 Task: Add an event with the title Second Webinar: Content Creation for Social Media, date '2023/10/08', time 8:30 AM to 10:30 AMand add a description: The event will kick off with a warm introduction, allowing participants to briefly share their backgrounds, interests, and aspirations. Following that, mentors and mentees will be seated together at designated tables, fostering a relaxed atmosphere conducive to open dialogue., put the event into Blue category . Add location for the event as: 321 Gorges du Verdon, France, logged in from the account softage.7@softage.netand send the event invitation to softage.8@softage.net and softage.9@softage.net. Set a reminder for the event 12 hour before
Action: Mouse moved to (109, 141)
Screenshot: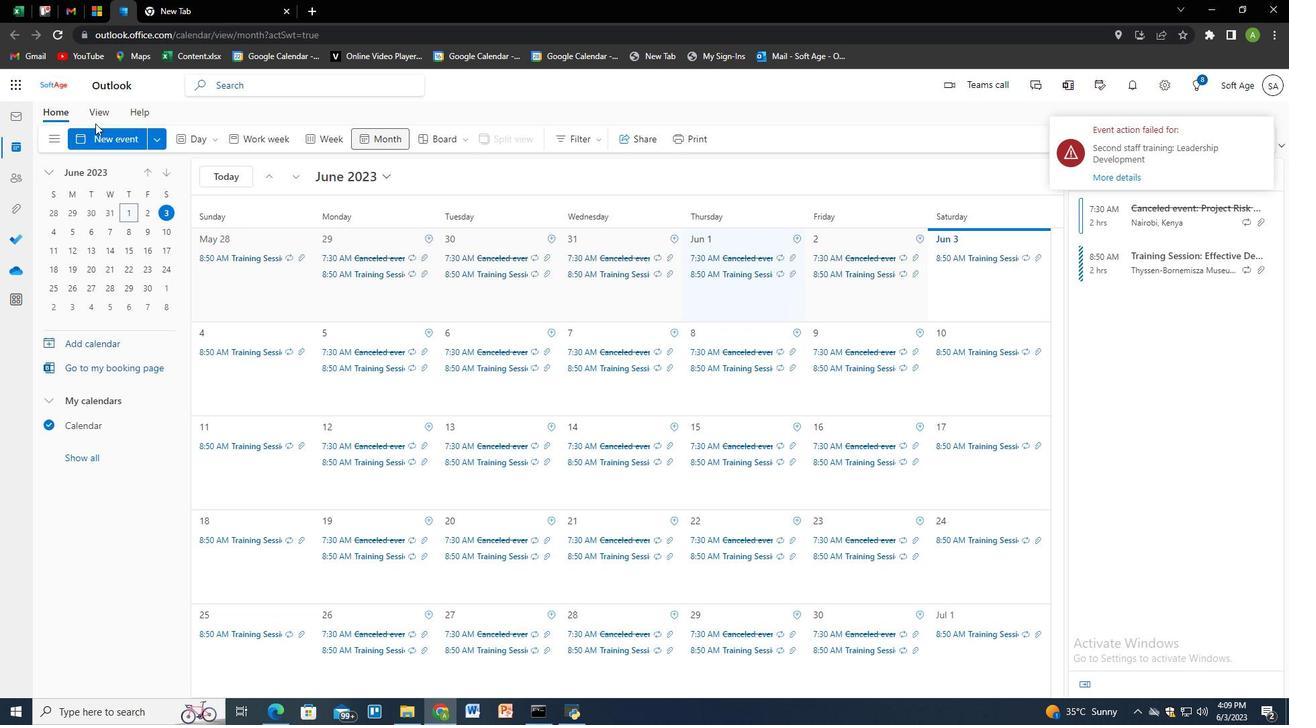 
Action: Mouse pressed left at (109, 141)
Screenshot: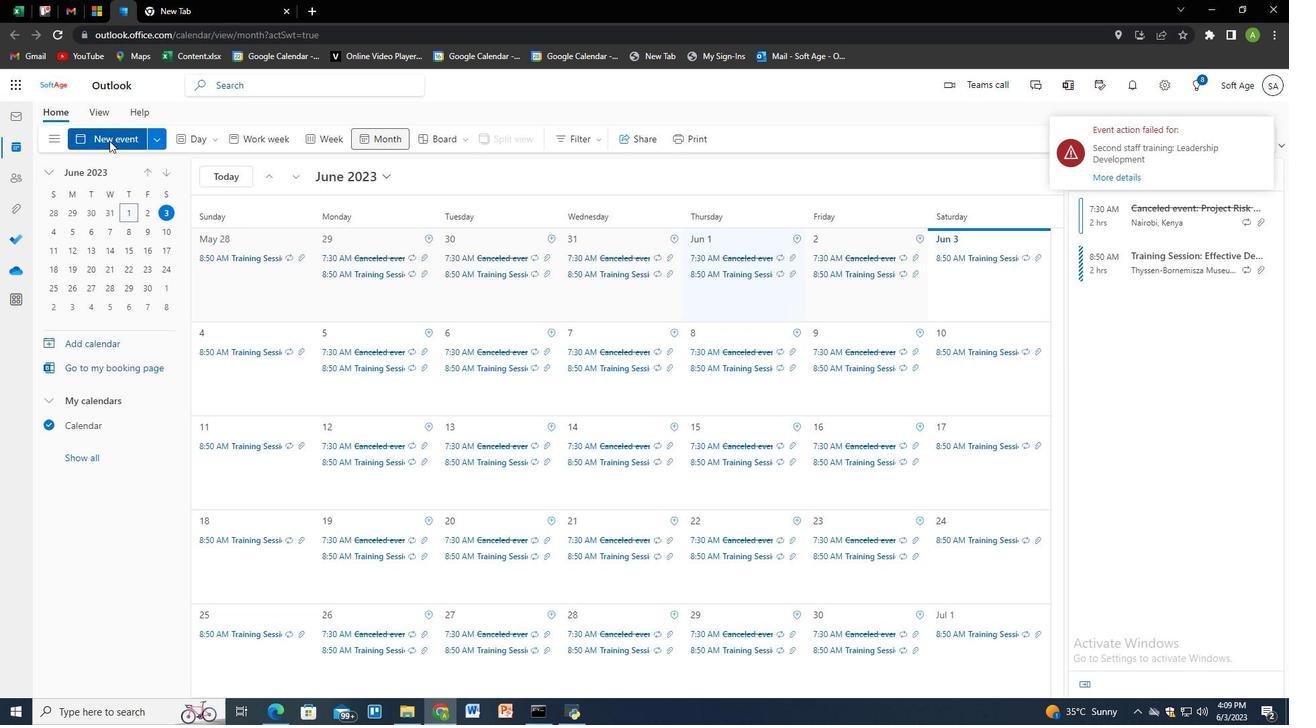 
Action: Mouse moved to (370, 228)
Screenshot: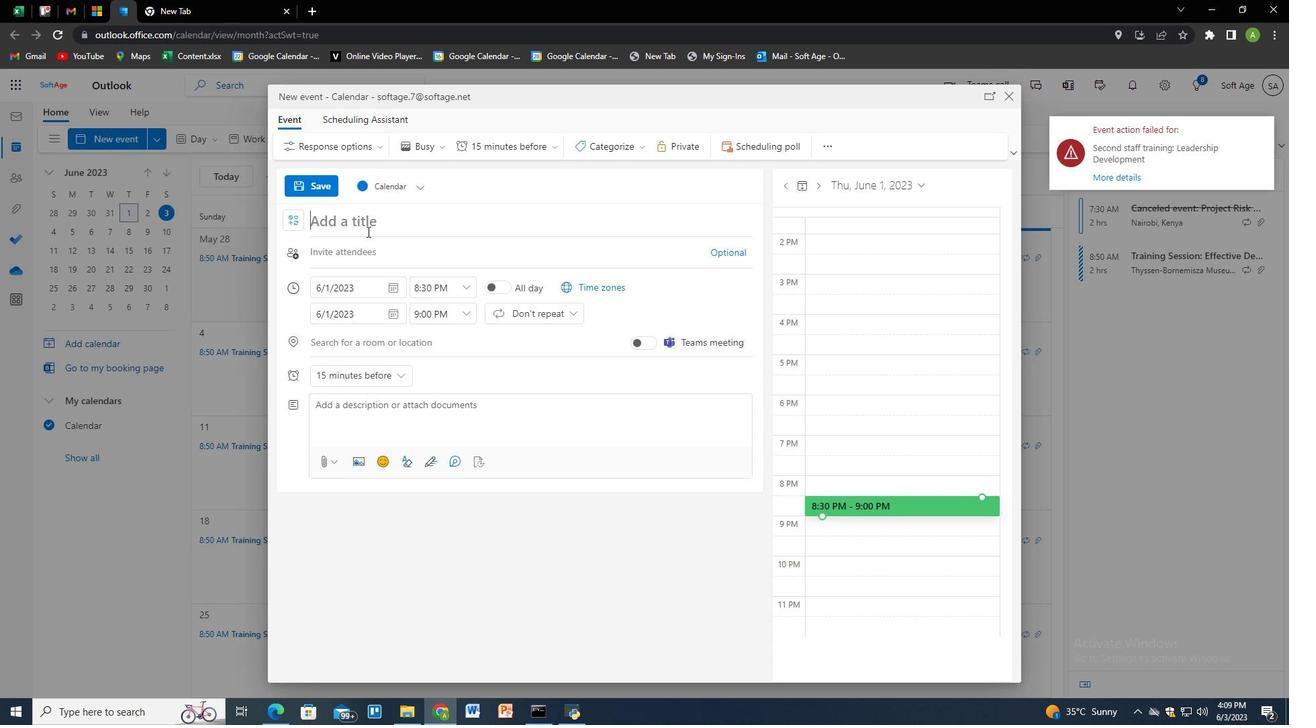 
Action: Mouse pressed left at (370, 228)
Screenshot: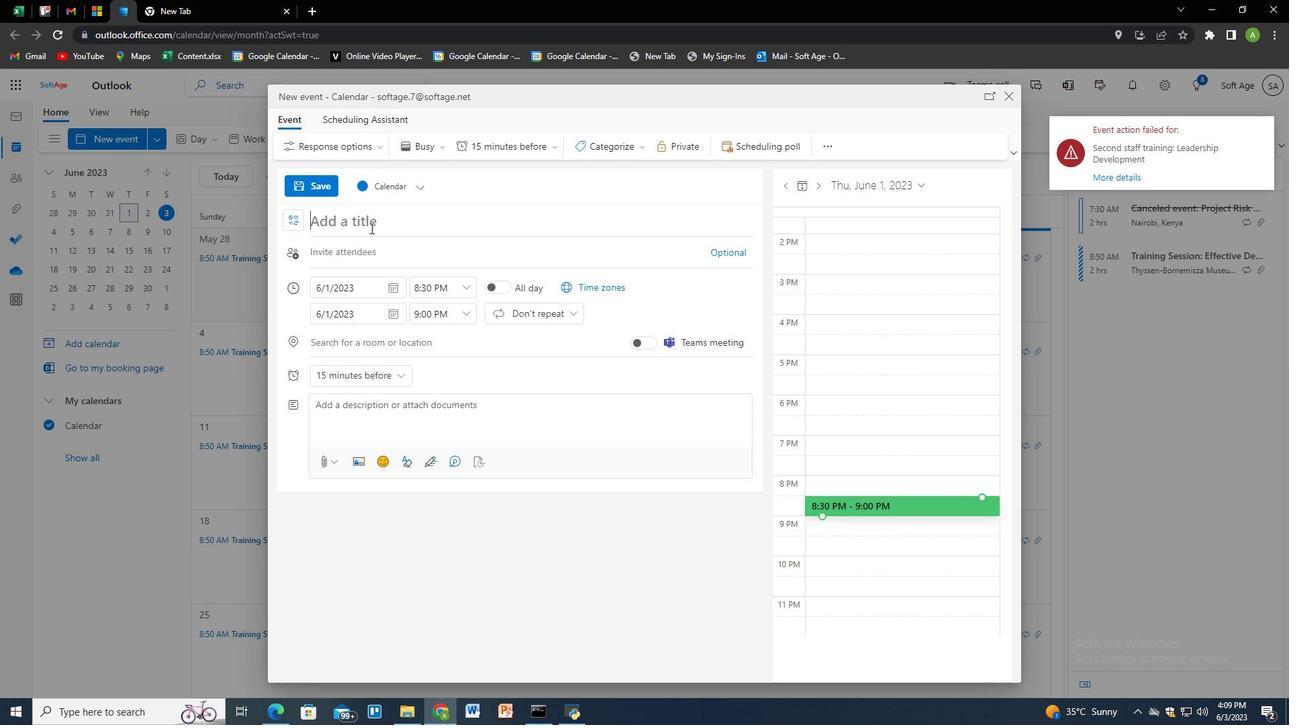 
Action: Key pressed <Key.shift>Second<Key.space><Key.shift>Webinar<Key.shift>:<Key.space><Key.shift>Contec<Key.backspace>nt<Key.space>c<Key.backspace><Key.shift>Creation<Key.space>for<Key.space><Key.shift>Soca<Key.backspace>ial<Key.space><Key.shift>Media<Key.tab><Key.tab><Key.tab>
Screenshot: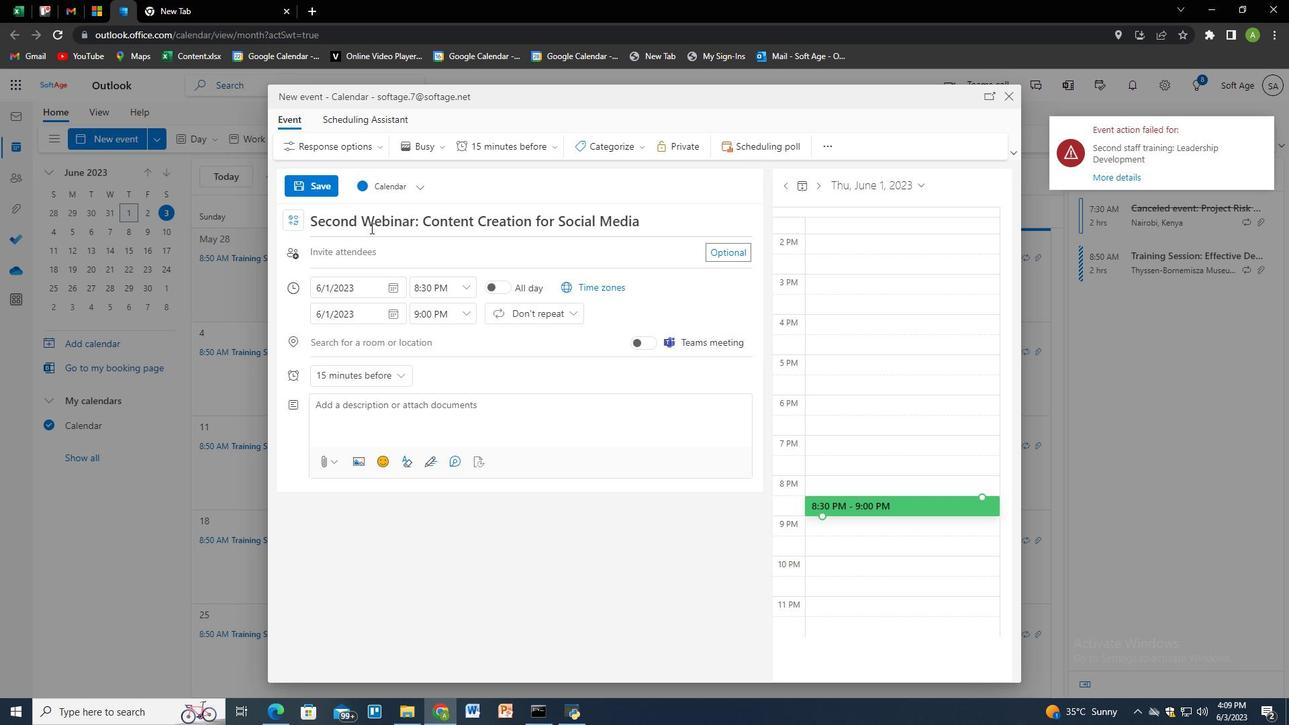 
Action: Mouse moved to (398, 283)
Screenshot: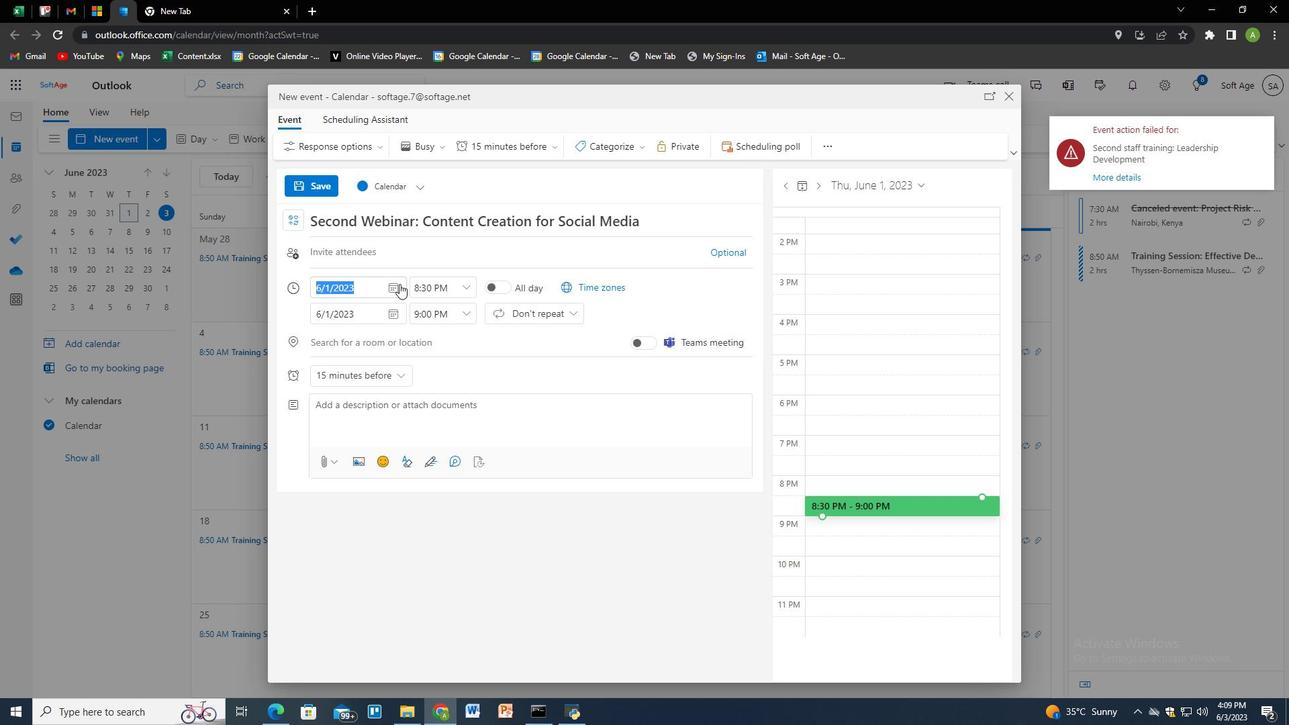 
Action: Mouse pressed left at (398, 283)
Screenshot: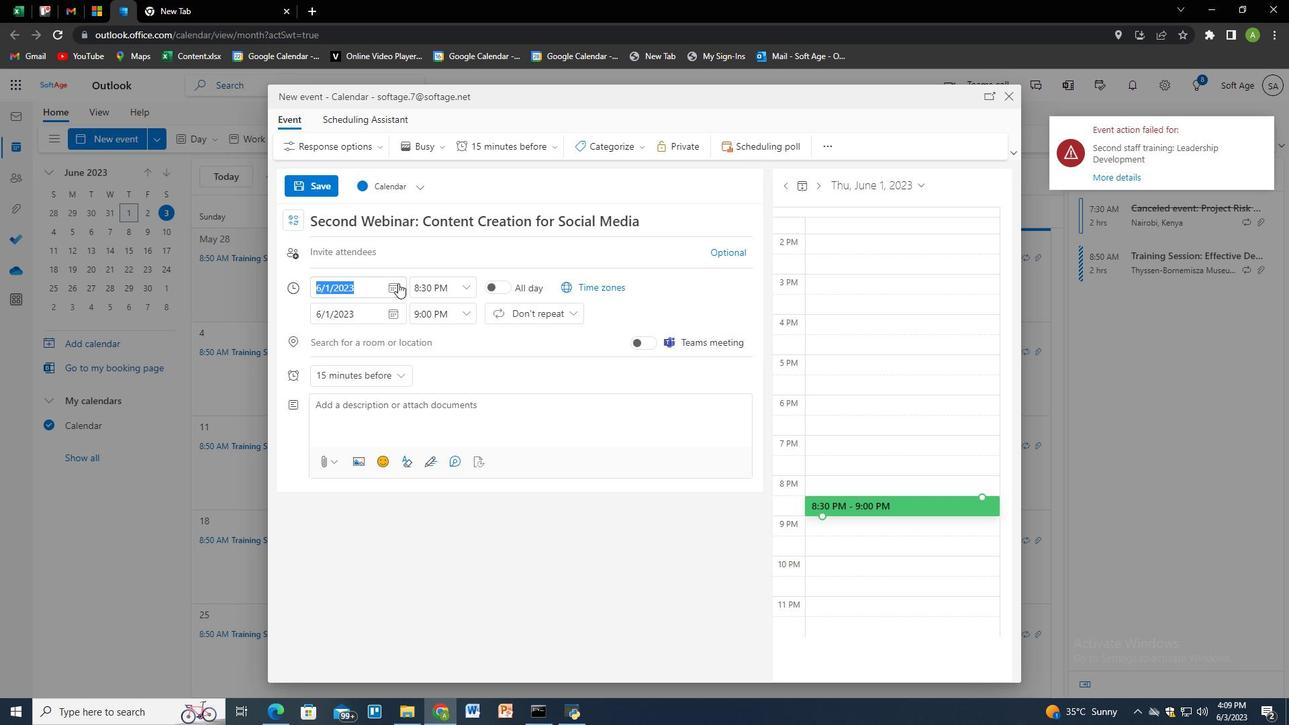 
Action: Mouse moved to (439, 320)
Screenshot: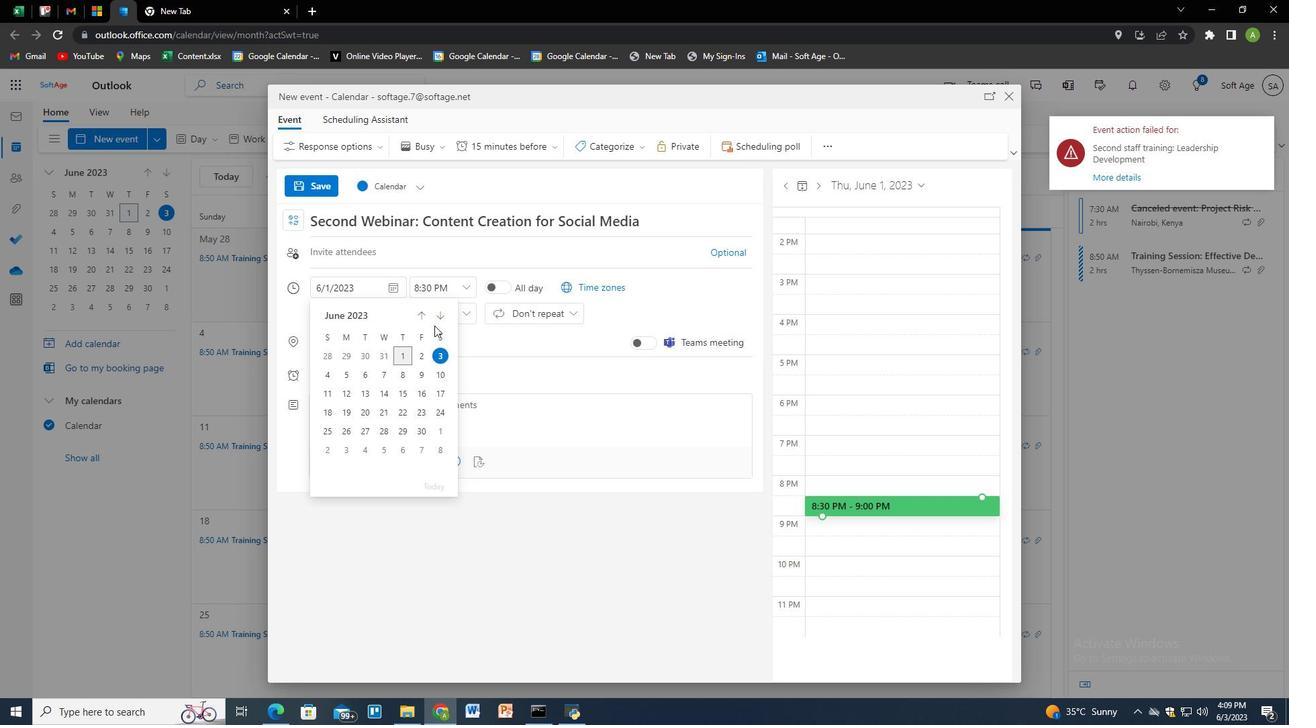 
Action: Mouse pressed left at (439, 320)
Screenshot: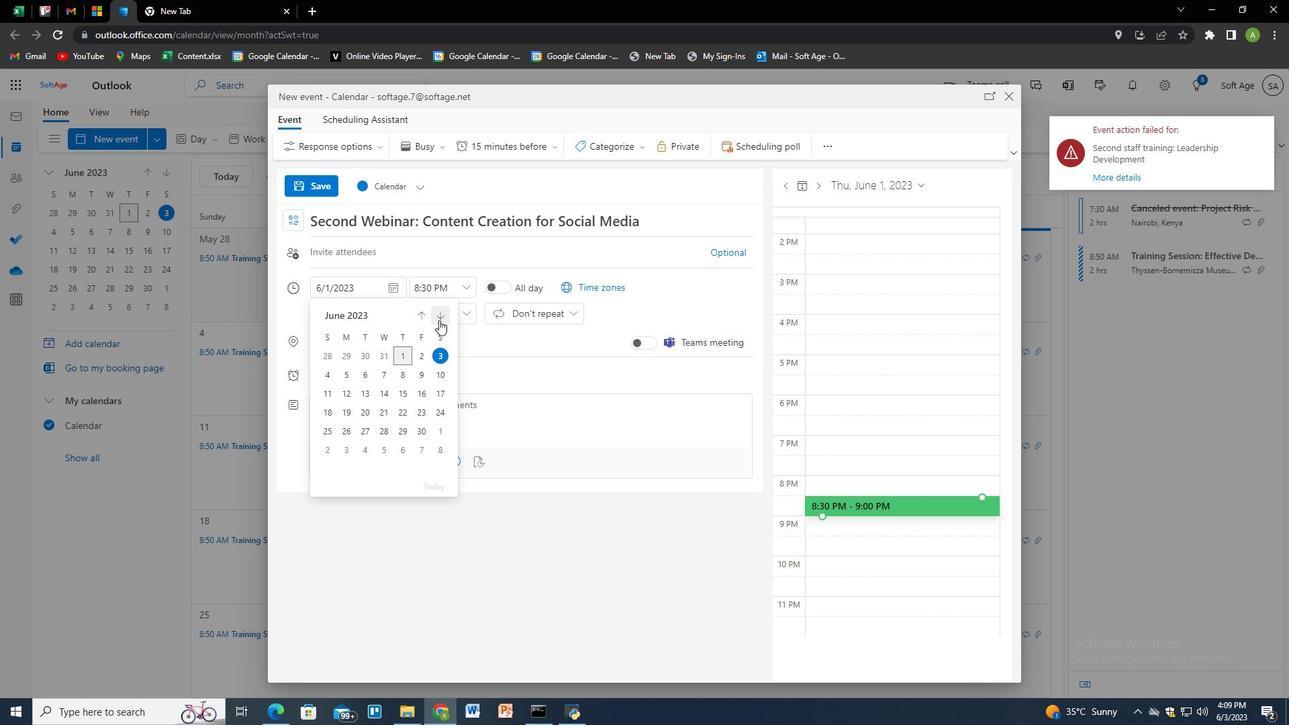 
Action: Mouse pressed left at (439, 320)
Screenshot: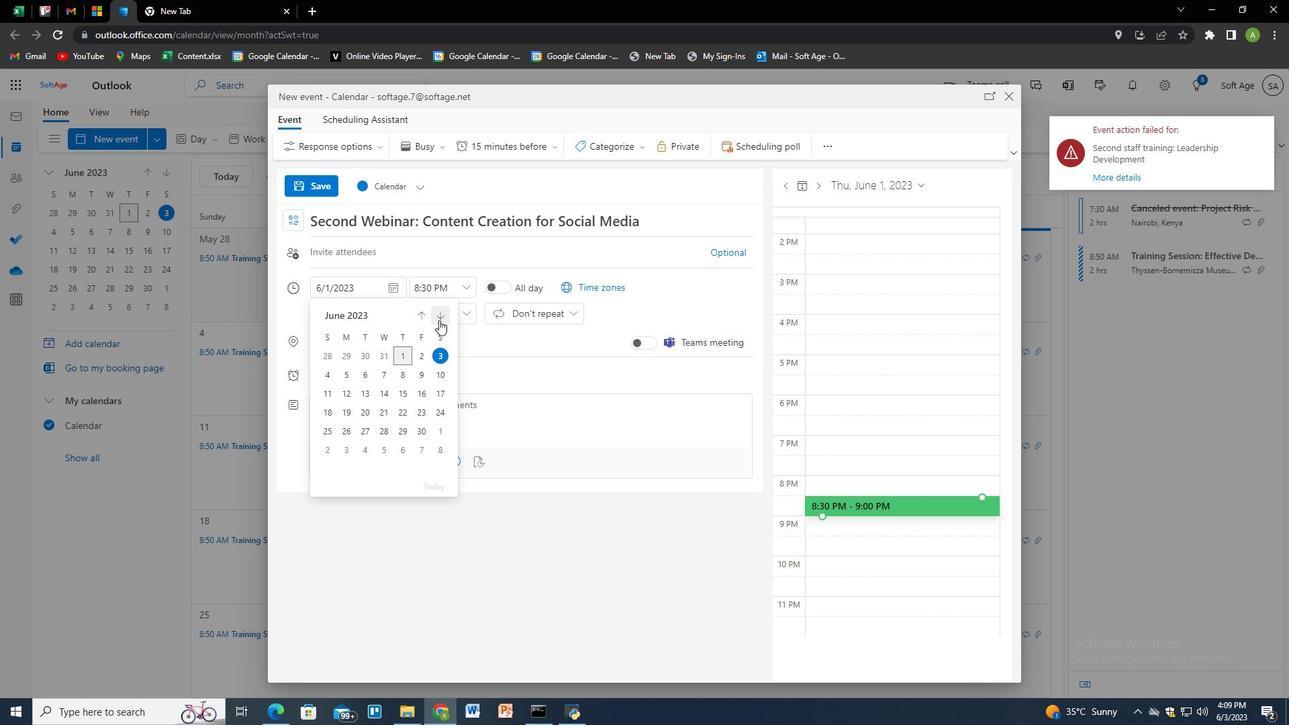
Action: Mouse pressed left at (439, 320)
Screenshot: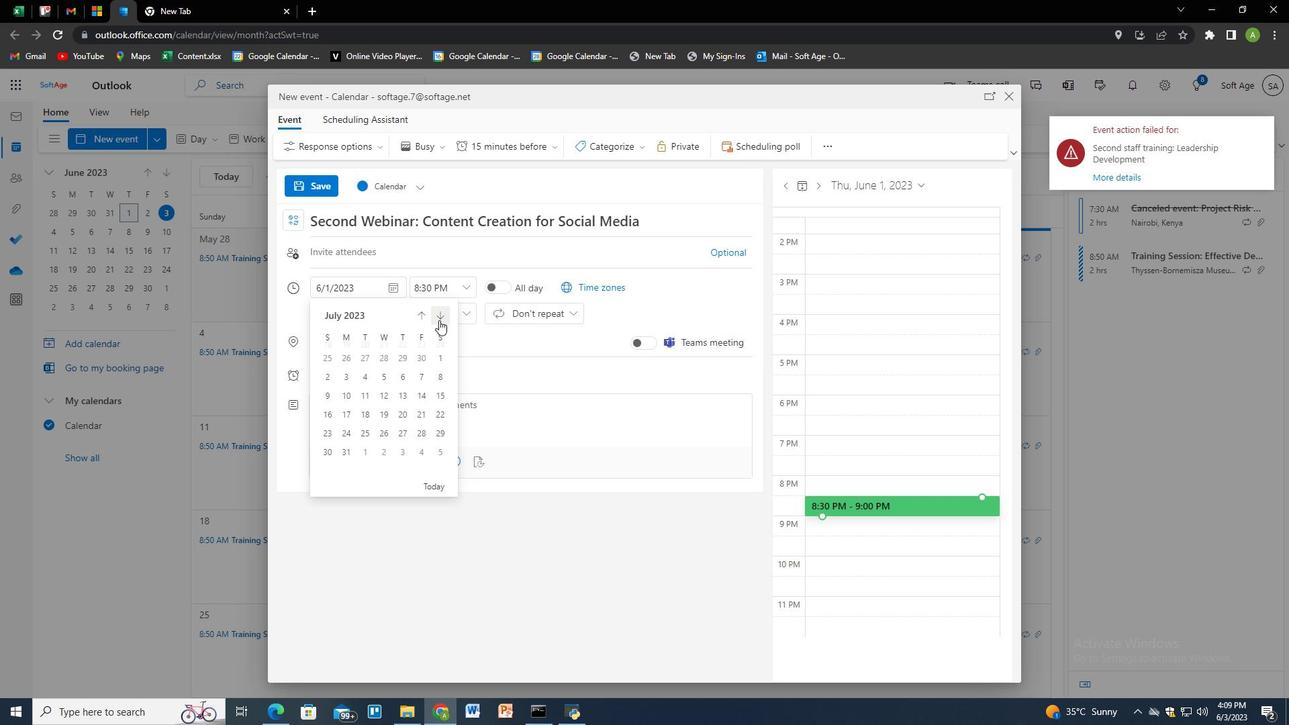 
Action: Mouse pressed left at (439, 320)
Screenshot: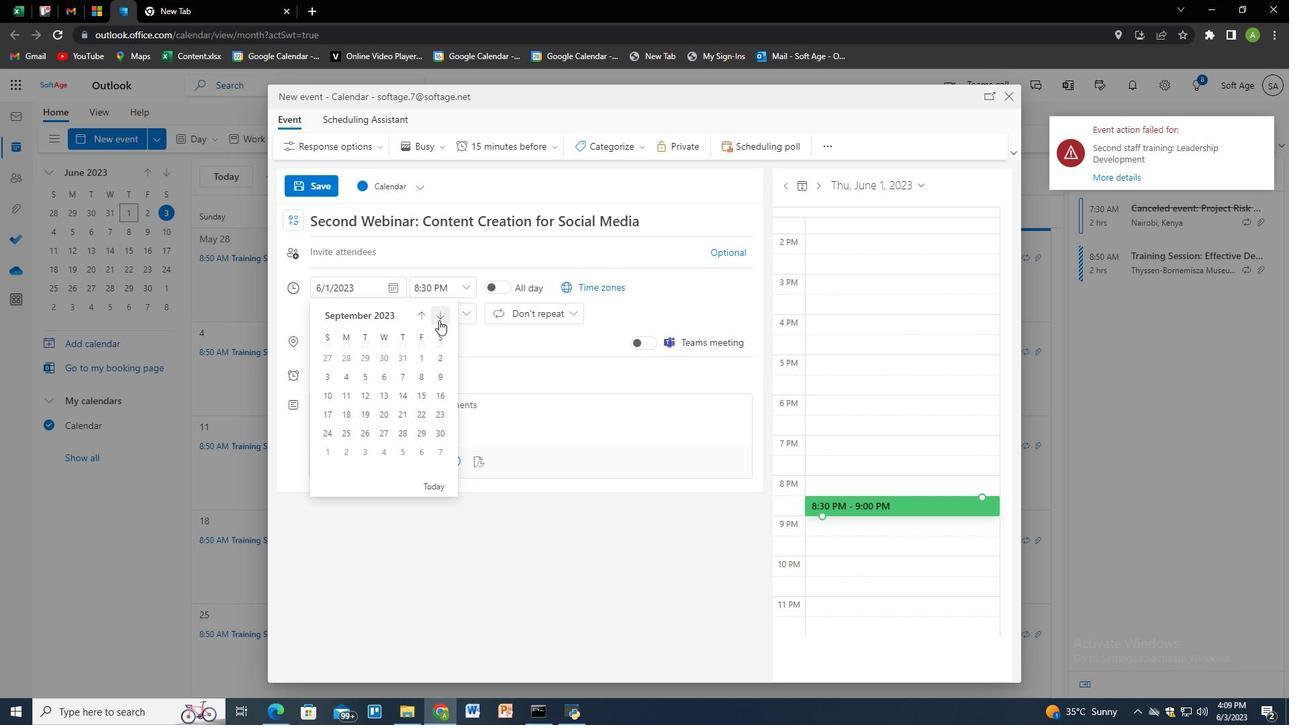 
Action: Mouse moved to (323, 373)
Screenshot: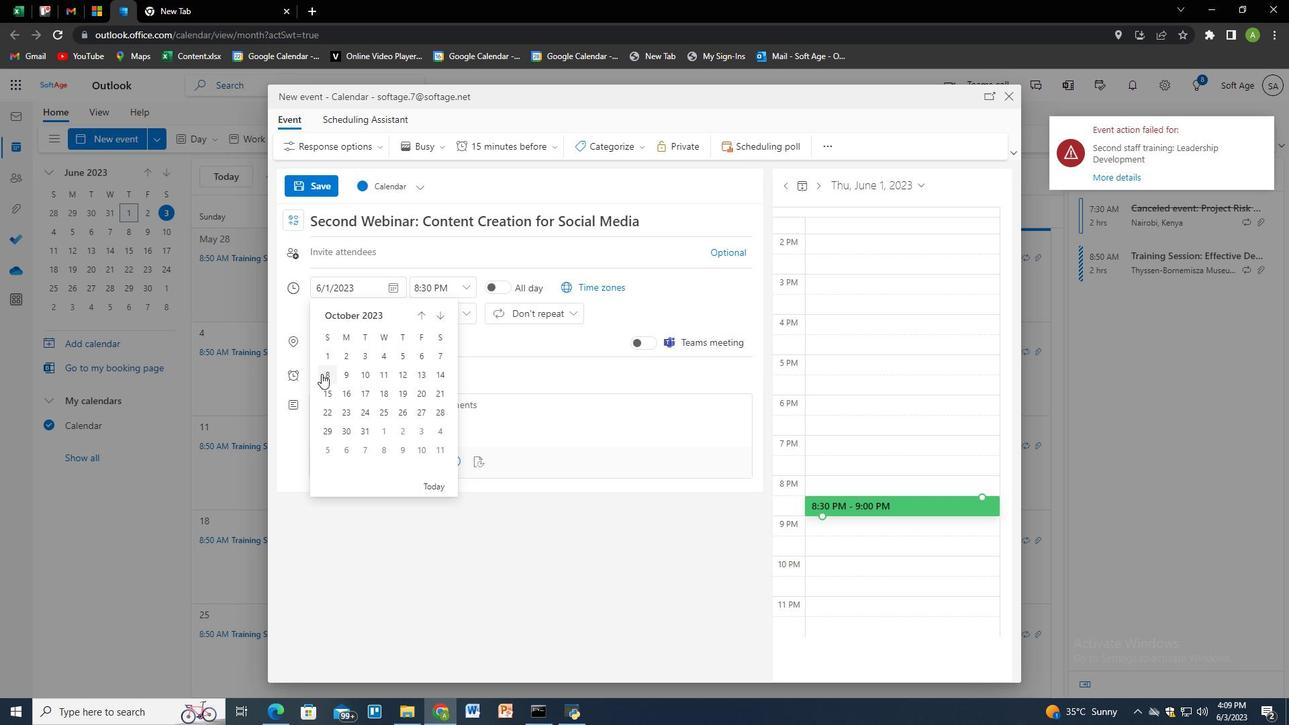 
Action: Mouse pressed left at (323, 373)
Screenshot: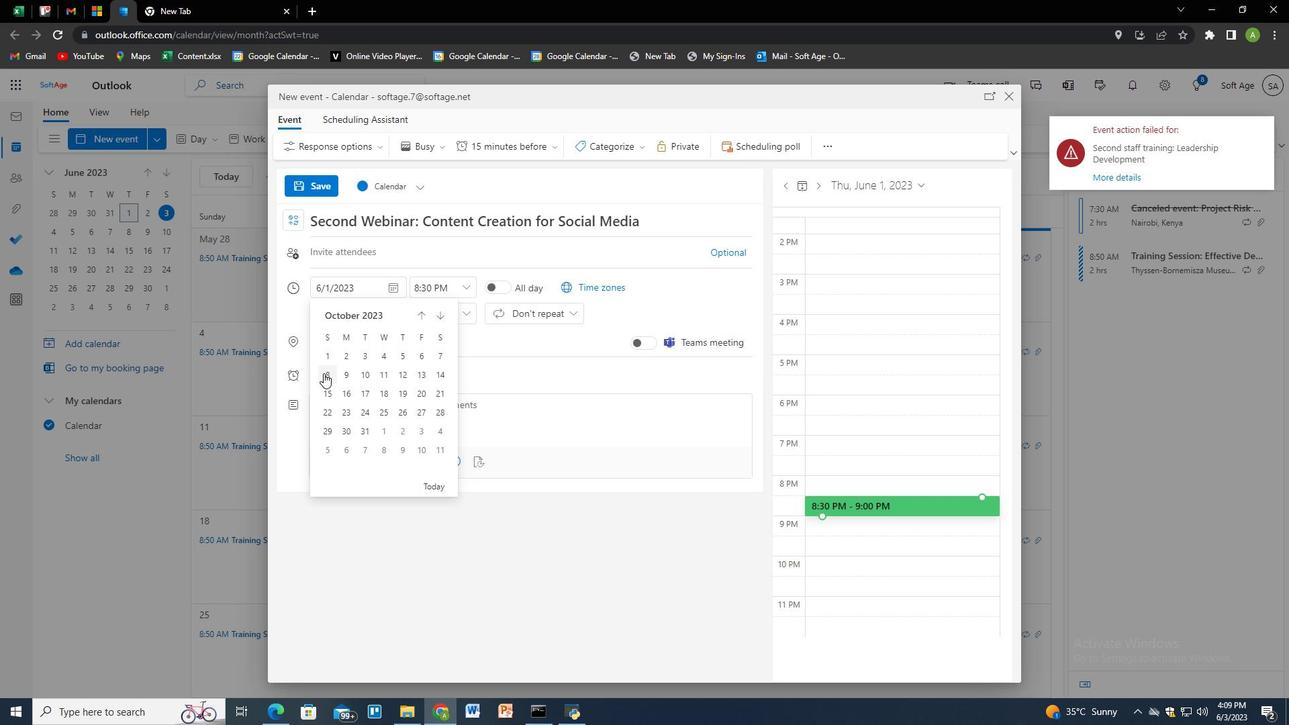 
Action: Mouse moved to (452, 286)
Screenshot: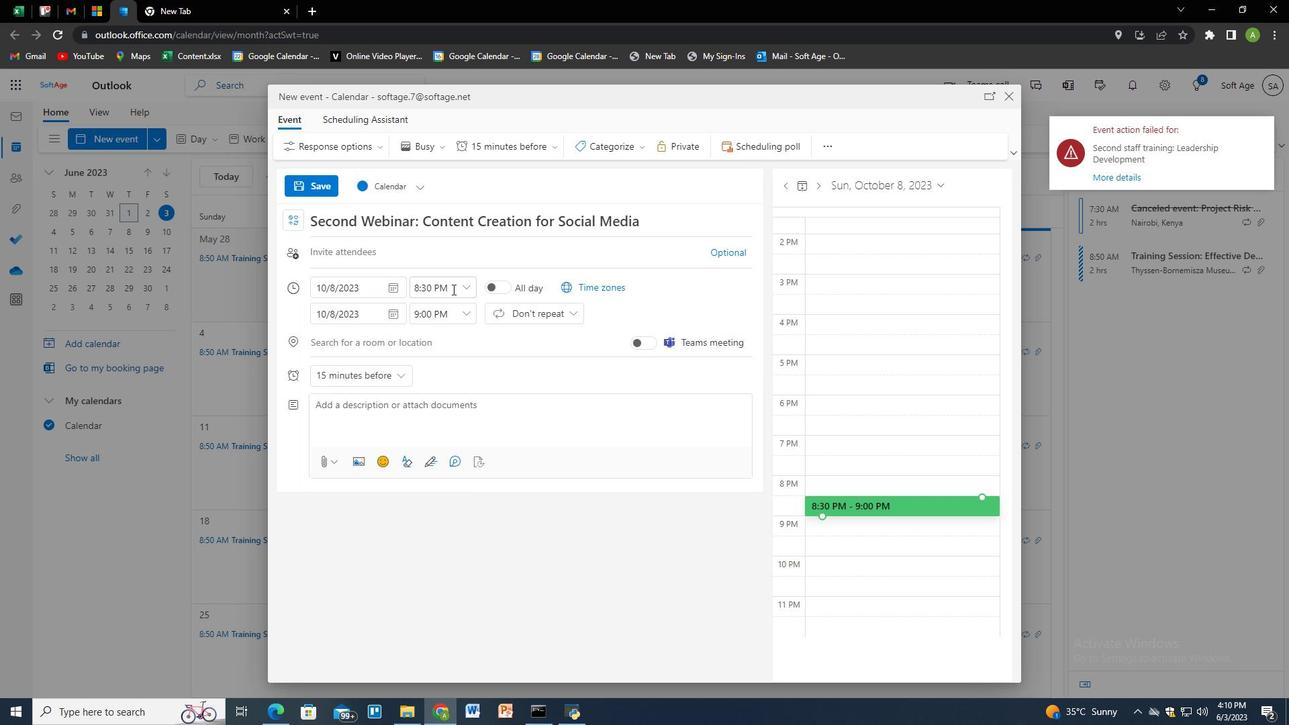 
Action: Mouse pressed left at (452, 286)
Screenshot: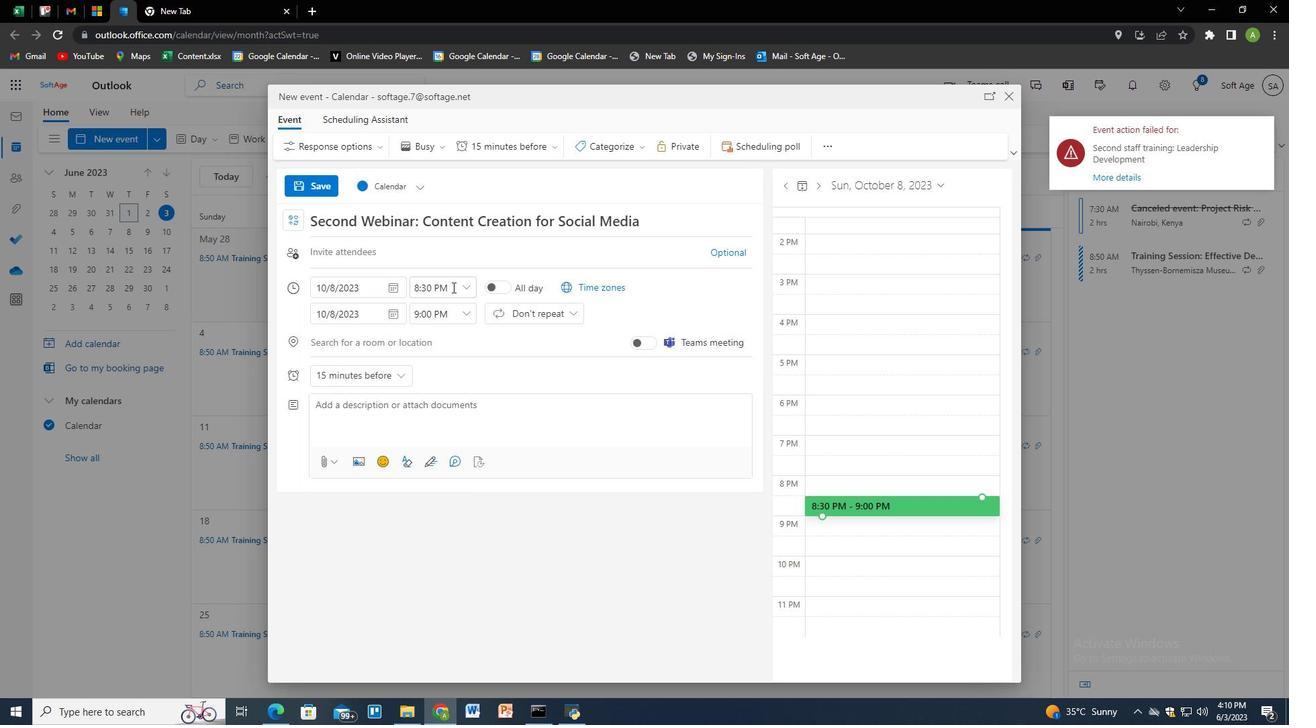 
Action: Mouse moved to (451, 286)
Screenshot: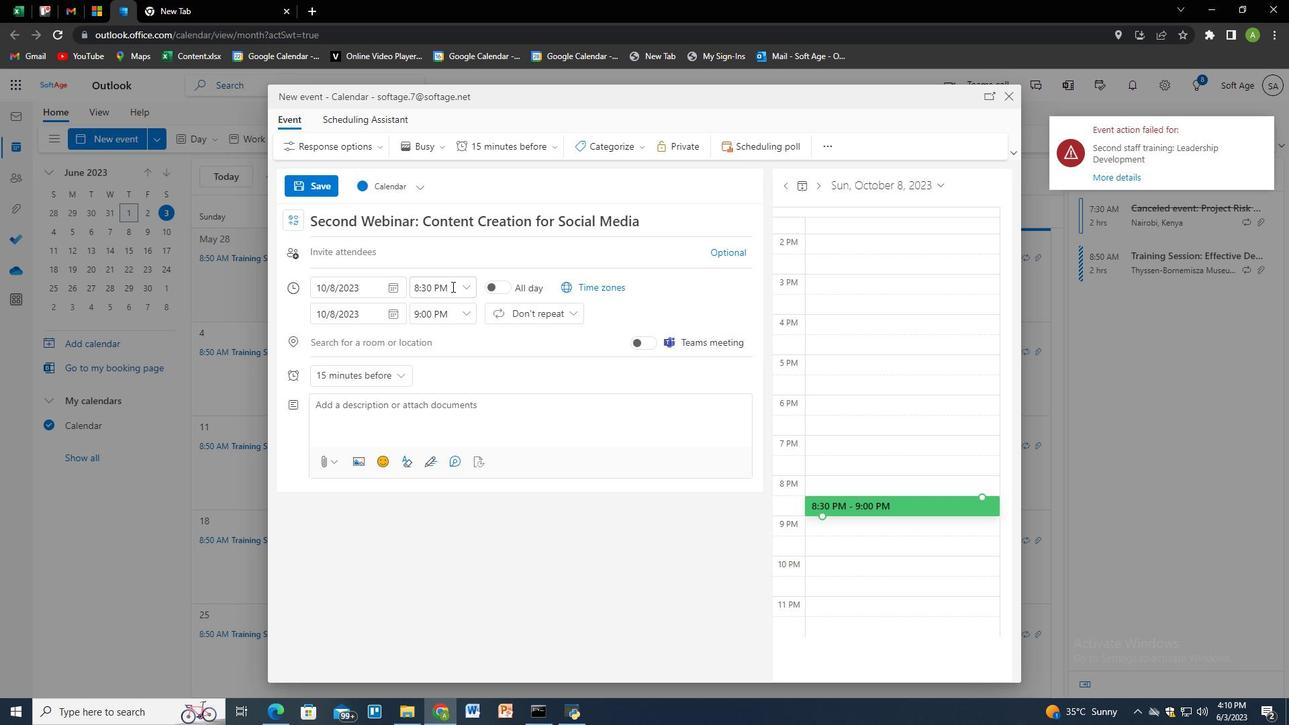 
Action: Mouse pressed left at (451, 286)
Screenshot: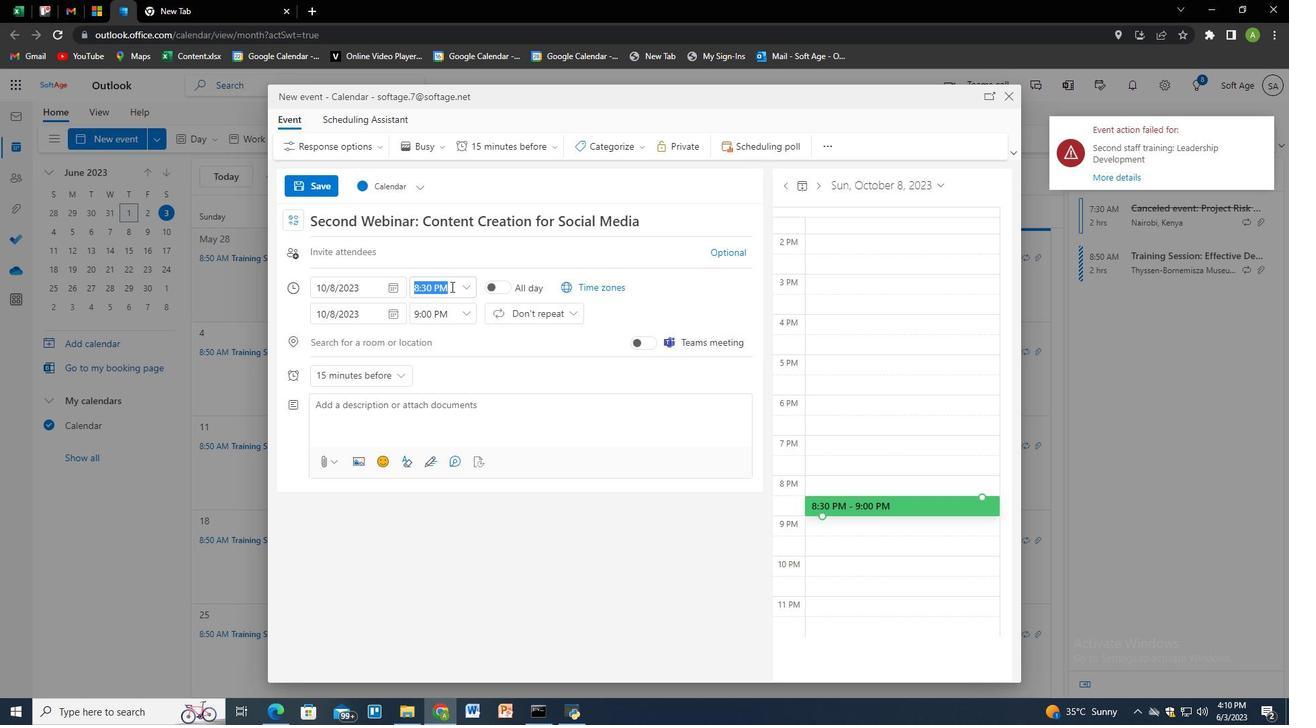 
Action: Mouse moved to (448, 287)
Screenshot: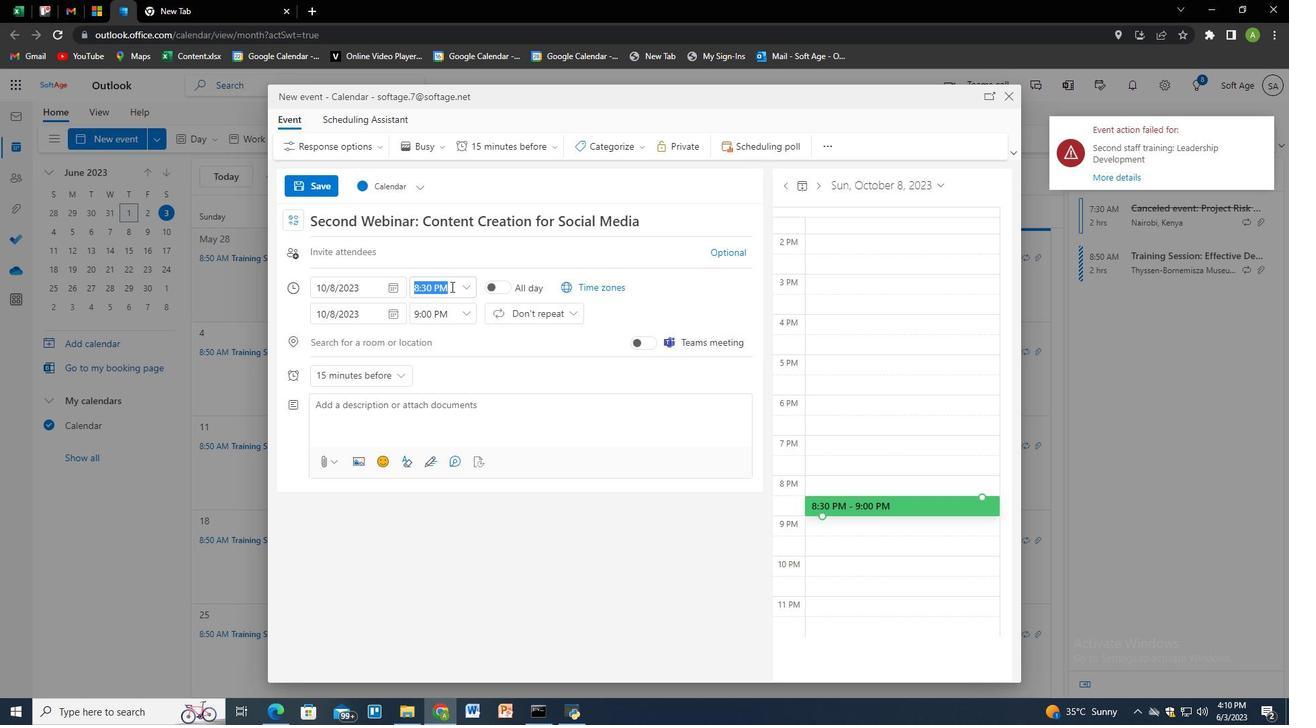
Action: Mouse pressed left at (448, 287)
Screenshot: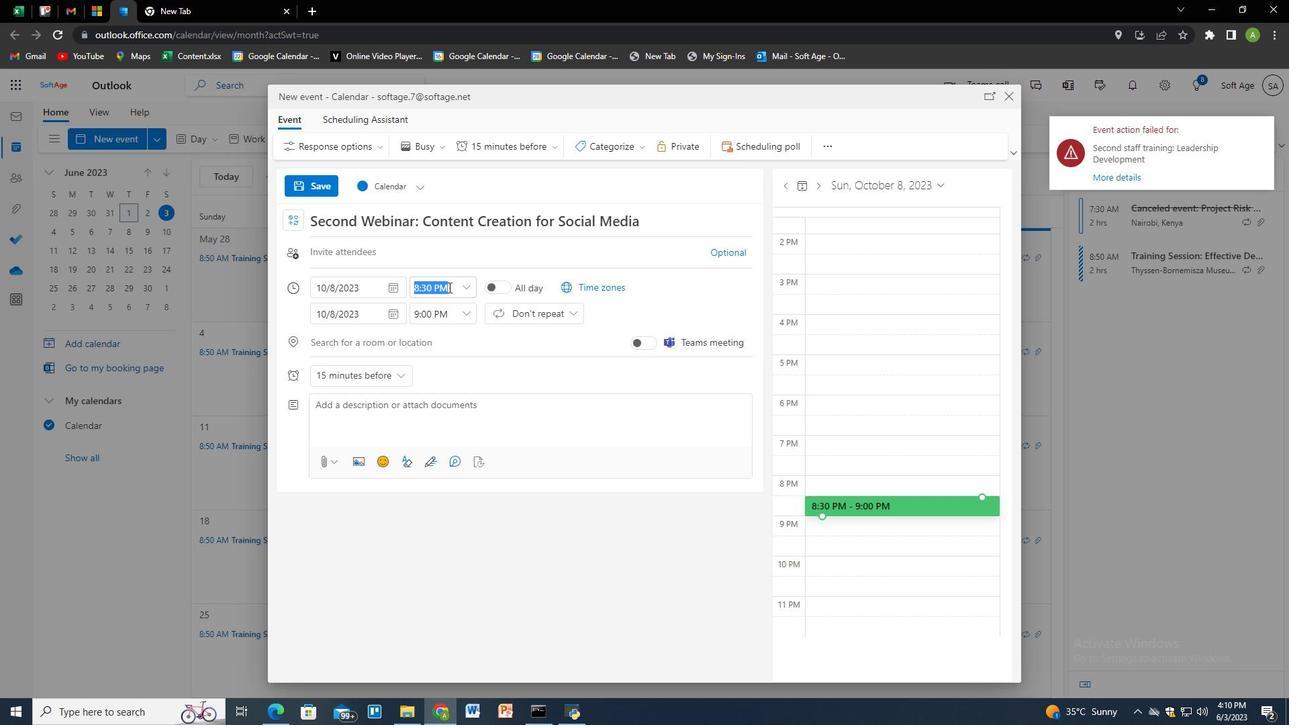 
Action: Mouse moved to (454, 291)
Screenshot: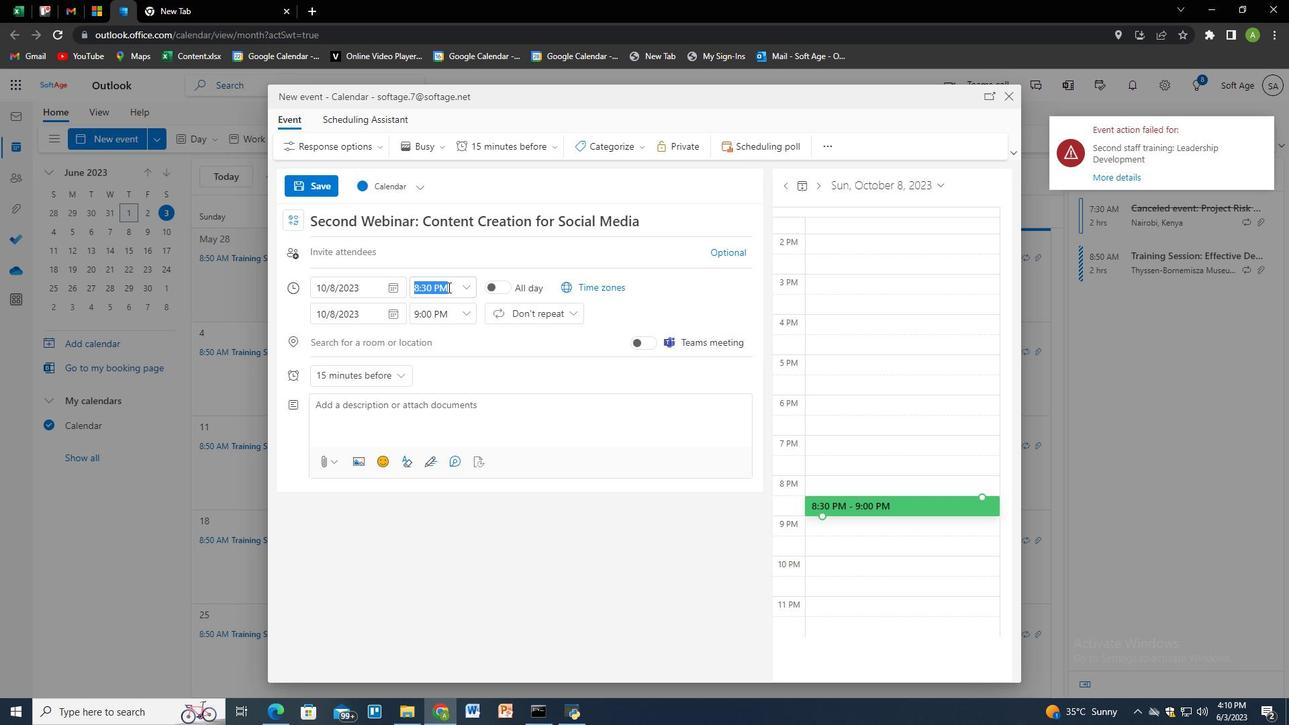 
Action: Key pressed <Key.backspace><Key.backspace><Key.shift>AM<Key.shift>M
Screenshot: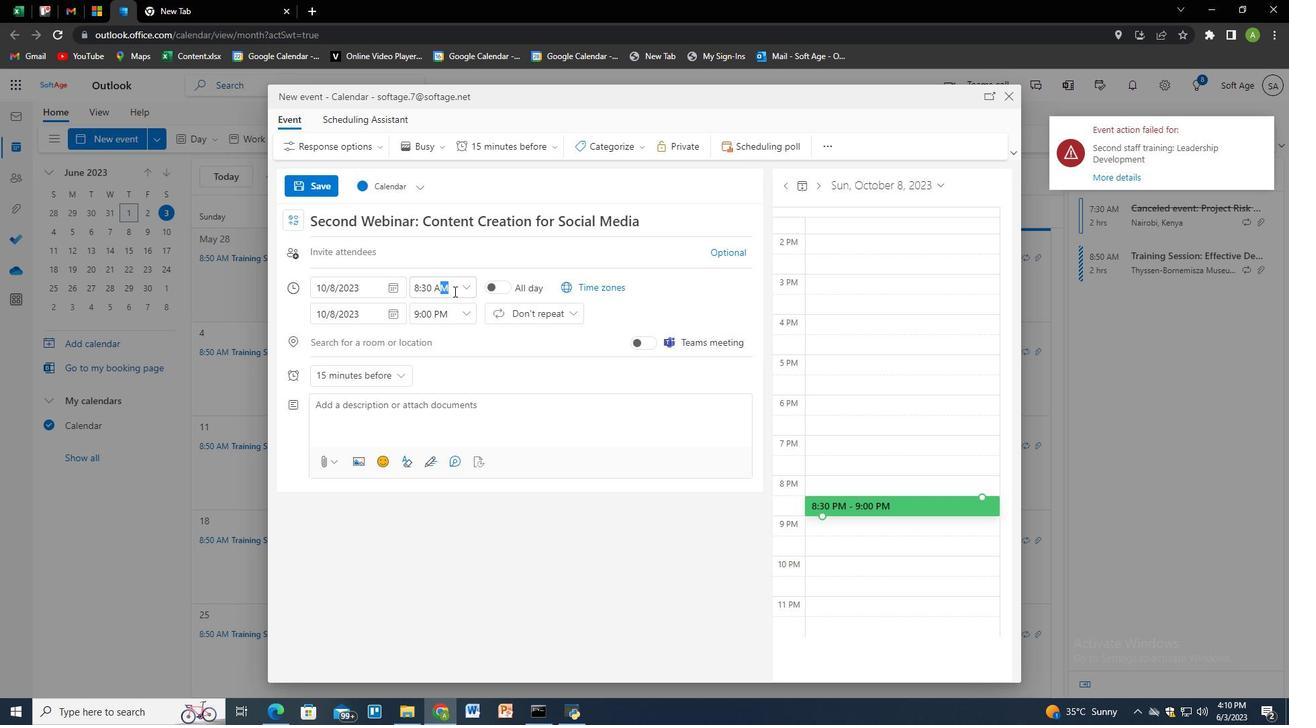
Action: Mouse moved to (520, 322)
Screenshot: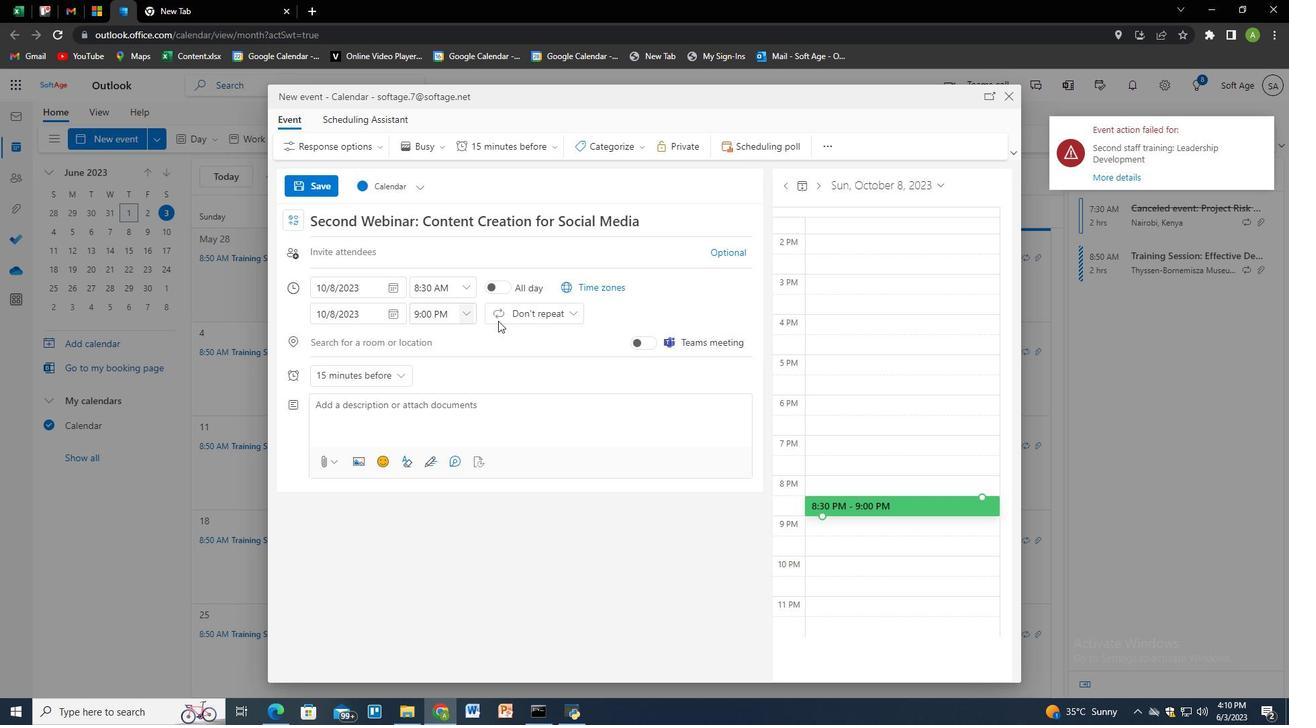 
Action: Key pressed <Key.tab><Key.tab>10<Key.shift>:30<Key.space><Key.shift><Key.shift><Key.shift><Key.shift><Key.shift><Key.shift>AMM<Key.tab><Key.tab><Key.tab><Key.tab><Key.tab><Key.tab><Key.tab><Key.shift><Key.shift><Key.shift><Key.shift><Key.shift><Key.shift><Key.shift><Key.shift><Key.shift><Key.shift><Key.shift><Key.shift><Key.shift><Key.shift><Key.shift><Key.shift><Key.shift><Key.shift><Key.shift><Key.shift><Key.shift><Key.shift><Key.shift><Key.shift><Key.shift><Key.shift><Key.shift><Key.shift><Key.shift><Key.shift><Key.shift><Key.shift><Key.shift><Key.shift><Key.shift><Key.shift><Key.shift><Key.shift><Key.shift><Key.shift><Key.shift><Key.shift><Key.shift><Key.shift><Key.shift><Key.shift><Key.shift><Key.shift><Key.shift><Key.shift><Key.shift><Key.shift><Key.shift><Key.shift><Key.shift><Key.shift><Key.shift><Key.shift><Key.shift><Key.shift><Key.shift><Key.shift><Key.shift><Key.shift><Key.shift><Key.shift><Key.shift><Key.shift><Key.shift><Key.shift><Key.shift><Key.shift><Key.shift>The<Key.space>event<Key.space>will<Key.space>participants<Key.space>to<Key.space>briefly<Key.space>shr<Key.backspace>are<Key.space>their<Key.space>background,<Key.space>interests<Key.space><Key.backspace>m<Key.space><Key.backspace><Key.backspace>,<Key.space>and<Key.space>aspirations.<Key.space><Key.shift>Following<Key.space>that<Key.space><Key.backspace>,<Key.space>mentors<Key.space>and<Key.space>mentees<Key.space>willb<Key.backspace><Key.space>be<Key.space>seated<Key.space>together<Key.space>at<Key.space>designated<Key.space>tables,<Key.space>fostering<Key.space>a<Key.space>relaxed<Key.space>atmosphere<Key.space>conducive<Key.space>to<Key.space>i<Key.backspace>open<Key.space>dialogue.
Screenshot: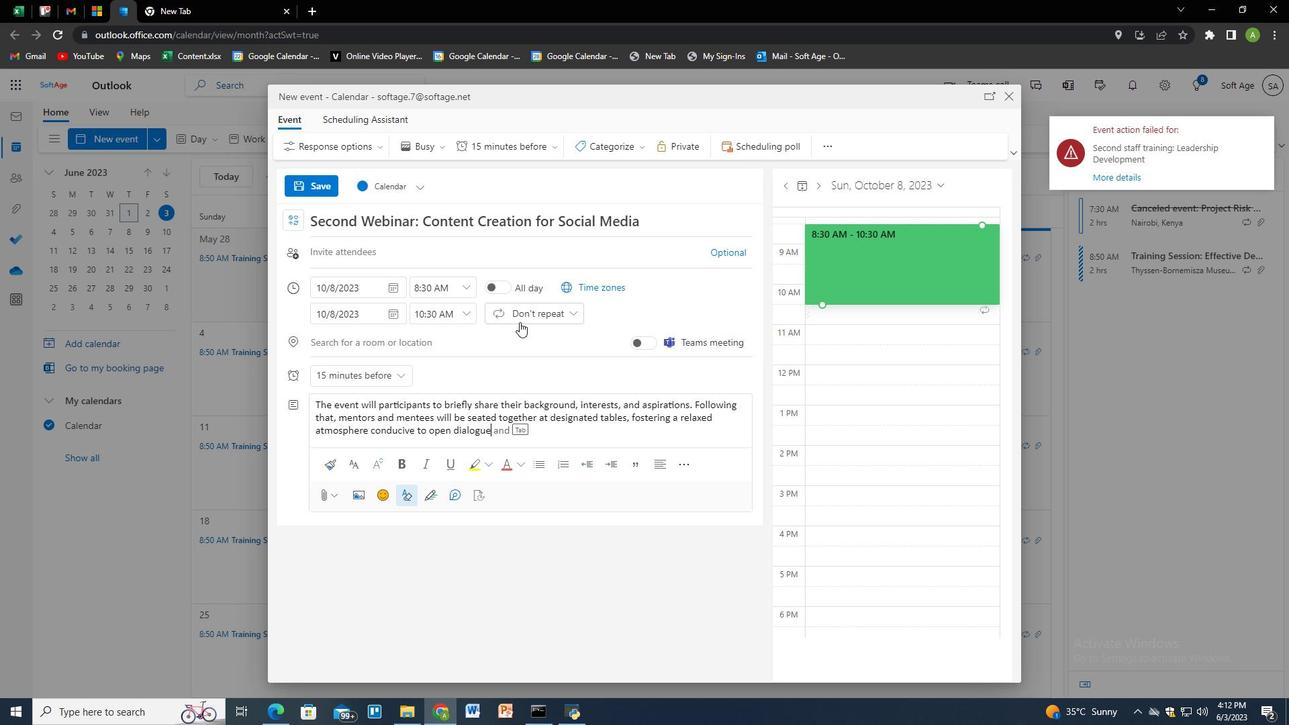 
Action: Mouse moved to (611, 148)
Screenshot: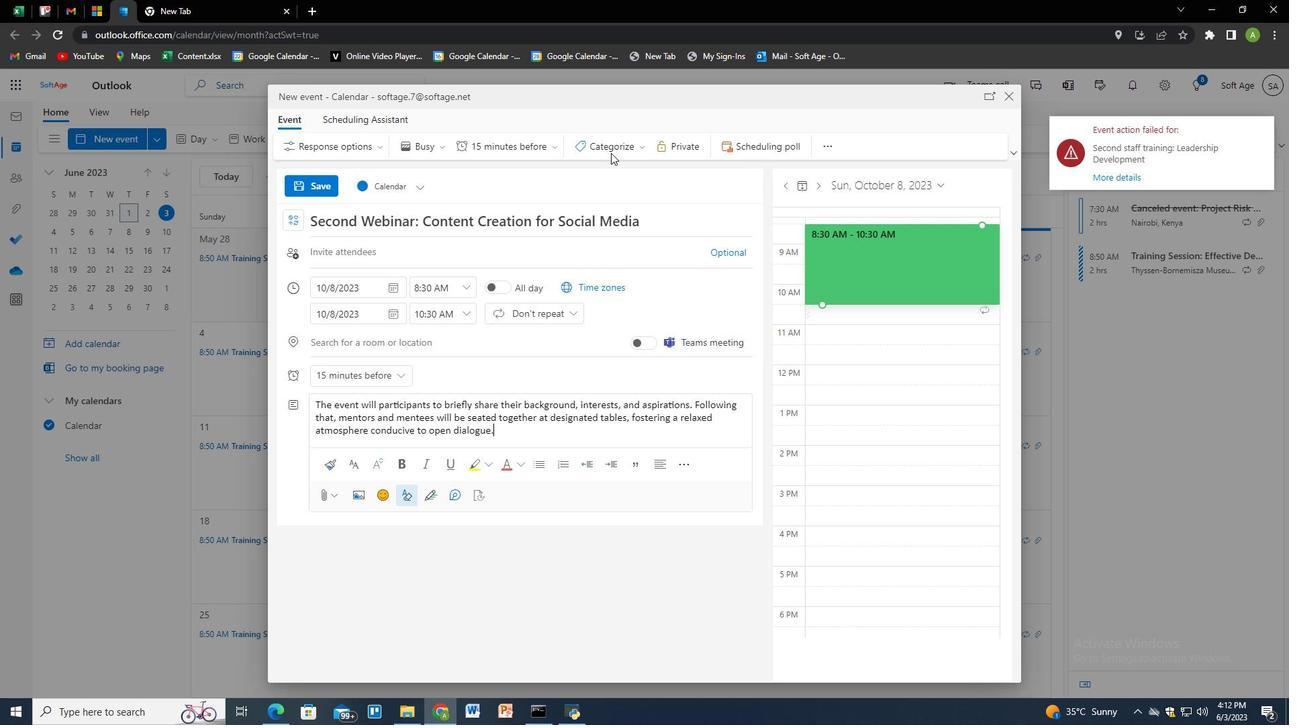 
Action: Mouse pressed left at (611, 148)
Screenshot: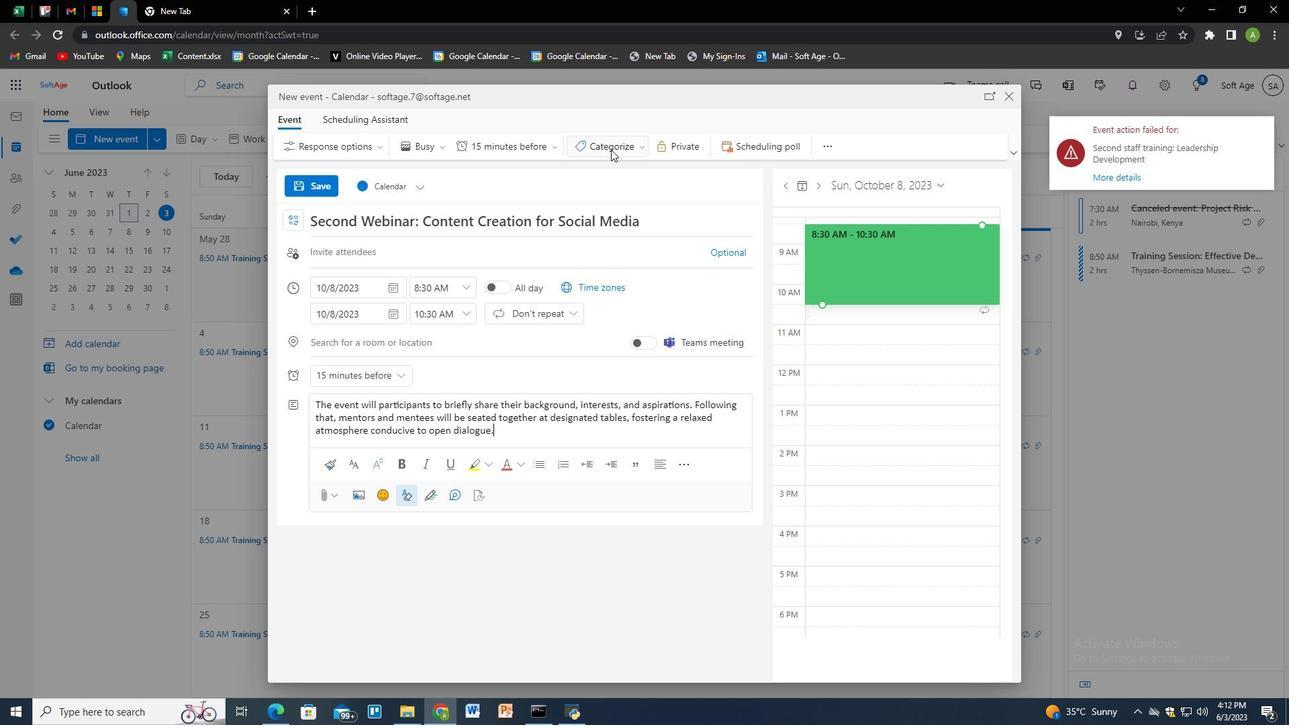 
Action: Mouse moved to (608, 174)
Screenshot: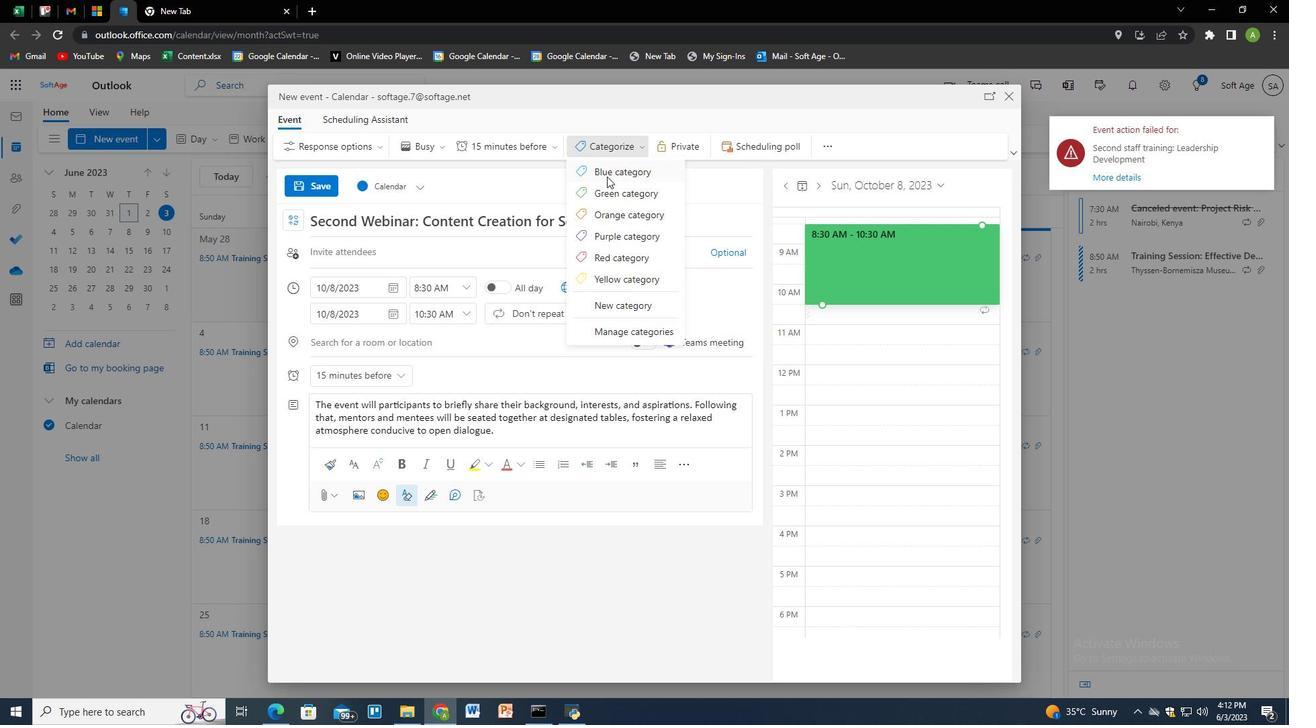 
Action: Mouse pressed left at (608, 174)
Screenshot: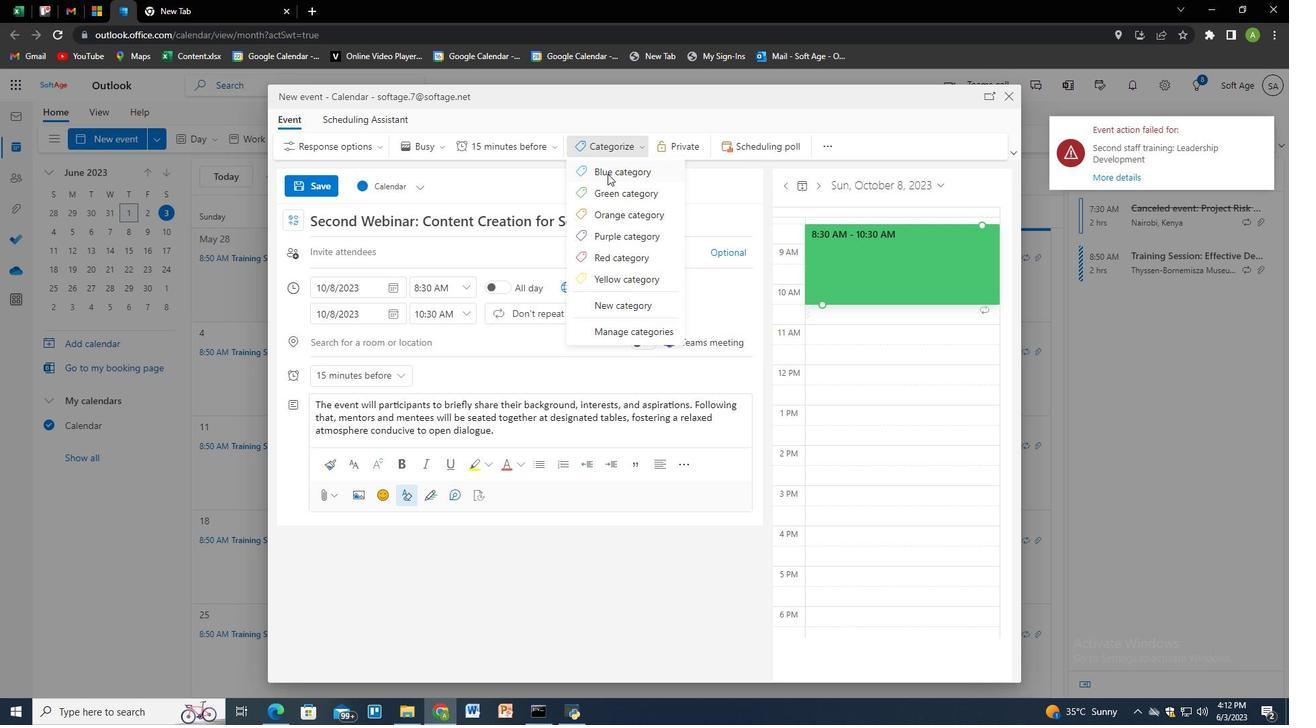 
Action: Mouse moved to (359, 343)
Screenshot: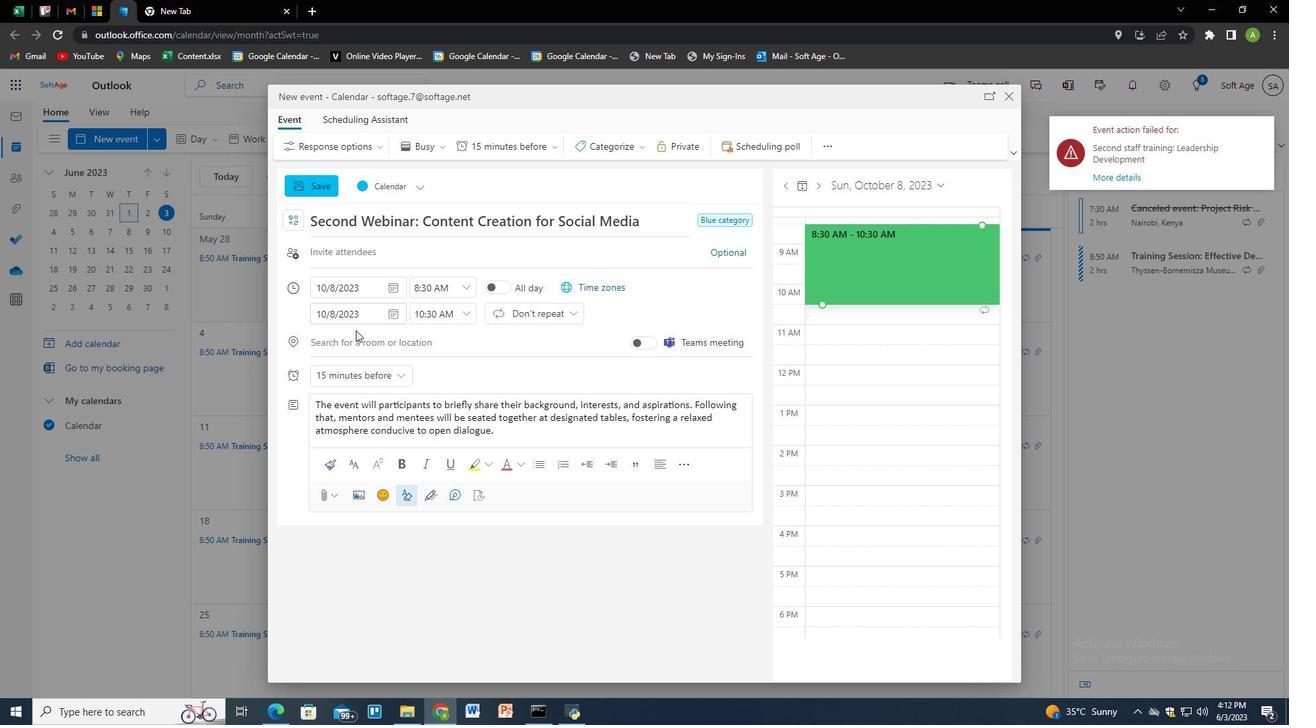 
Action: Mouse pressed left at (359, 343)
Screenshot: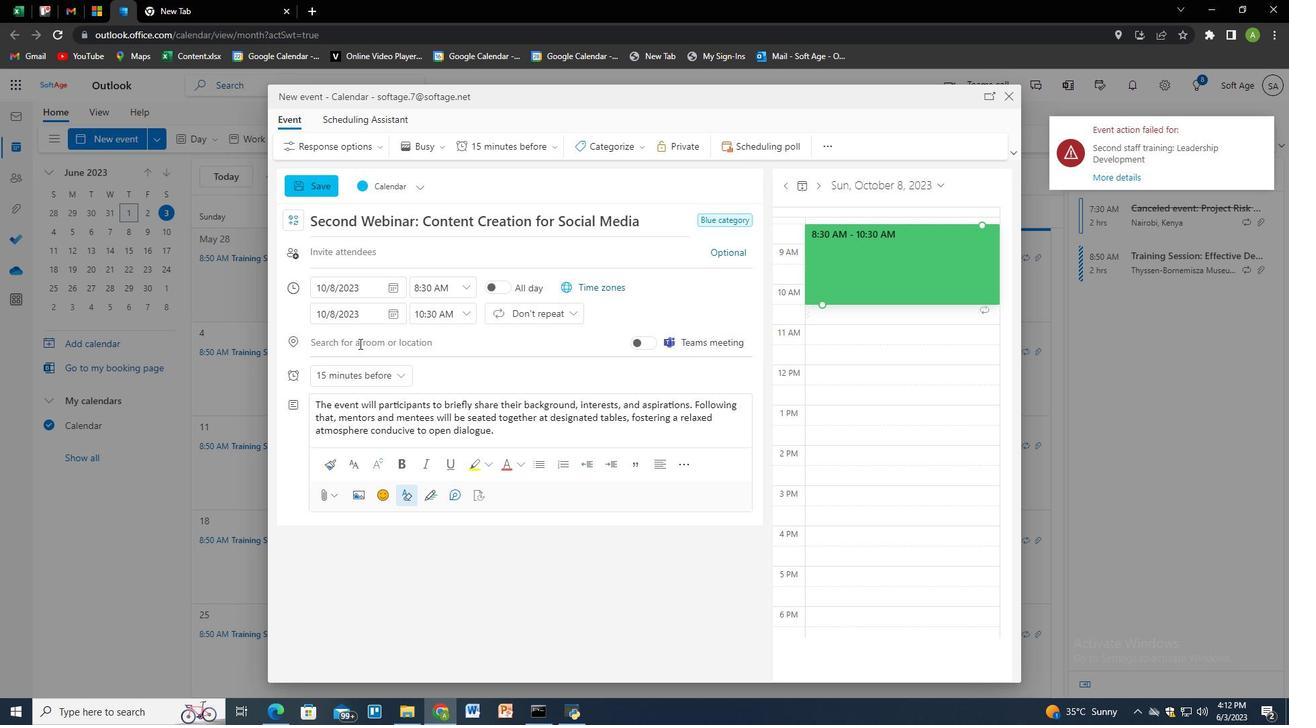 
Action: Key pressed 321<Key.space><Key.shift>Gorges<Key.space>du<Key.space><Key.shift><Key.shift><Key.shift><Key.shift><Key.shift><Key.shift>Verdon,<Key.space><Key.shift><Key.shift><Key.shift><Key.shift>Frs<Key.backspace>ance<Key.down><Key.enter>
Screenshot: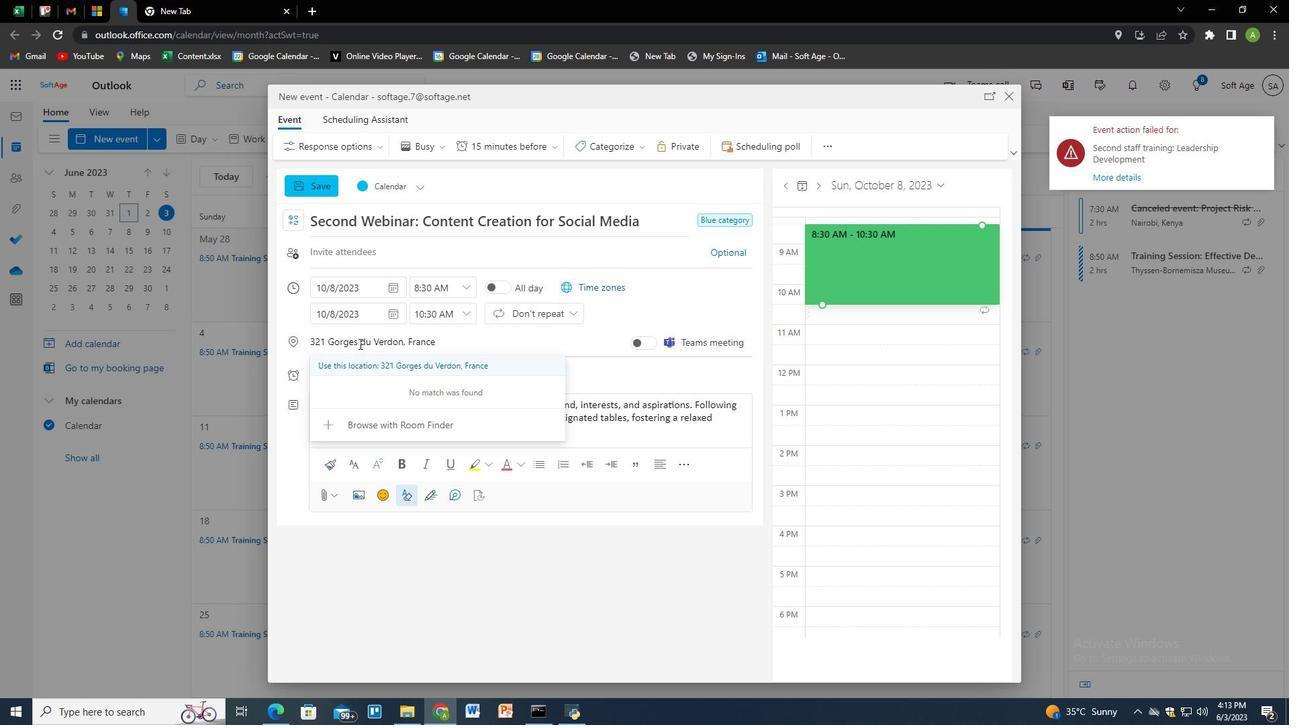 
Action: Mouse moved to (561, 345)
Screenshot: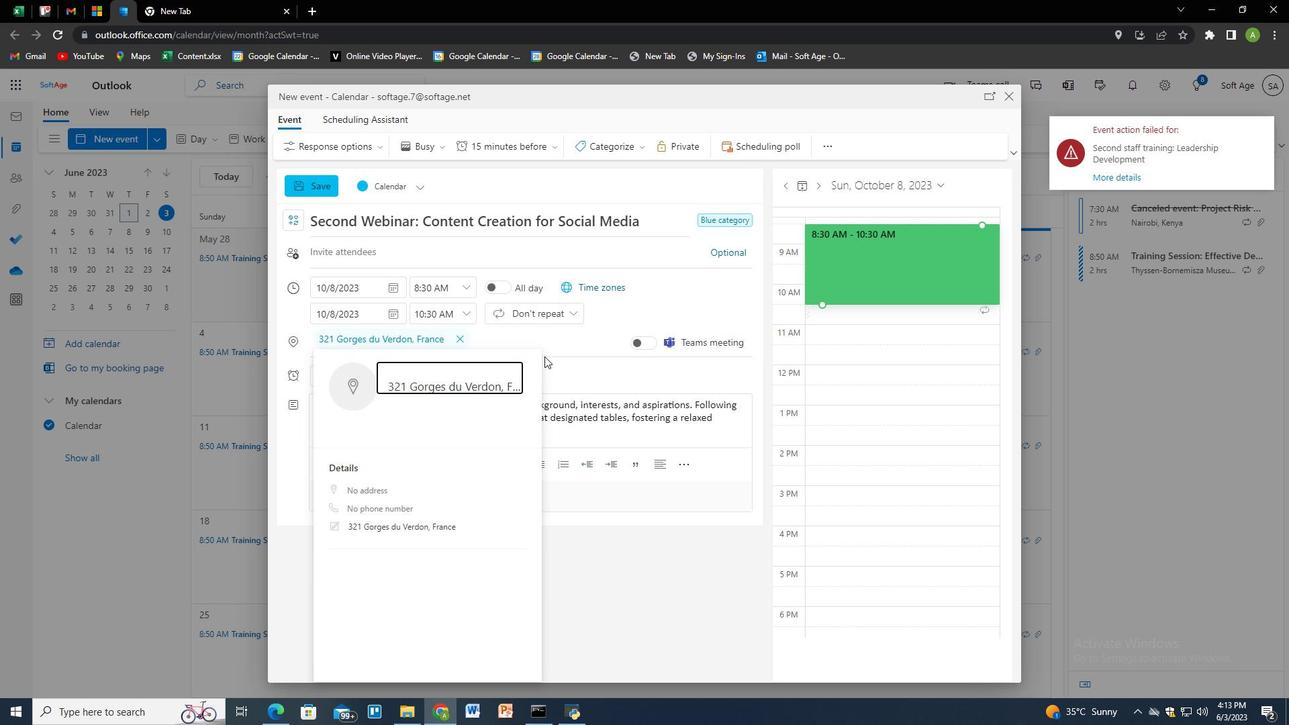 
Action: Mouse pressed left at (561, 345)
Screenshot: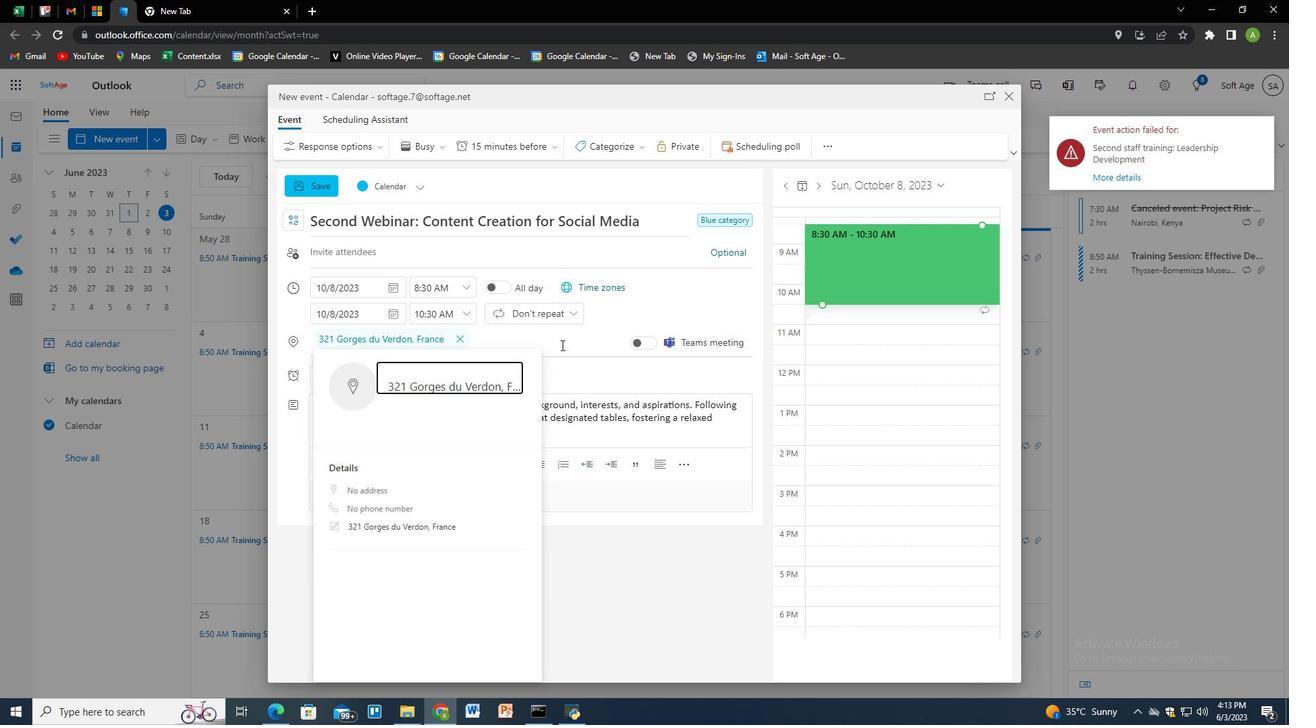 
Action: Mouse moved to (644, 304)
Screenshot: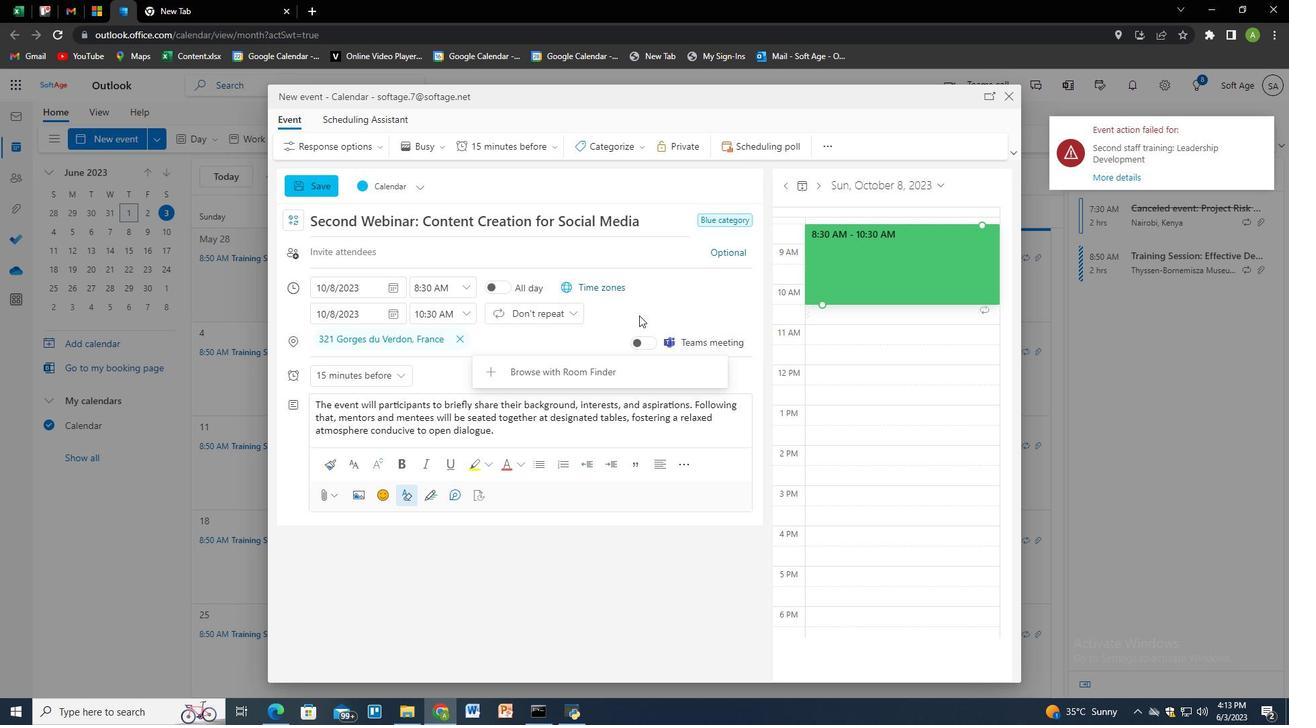 
Action: Mouse pressed left at (644, 304)
Screenshot: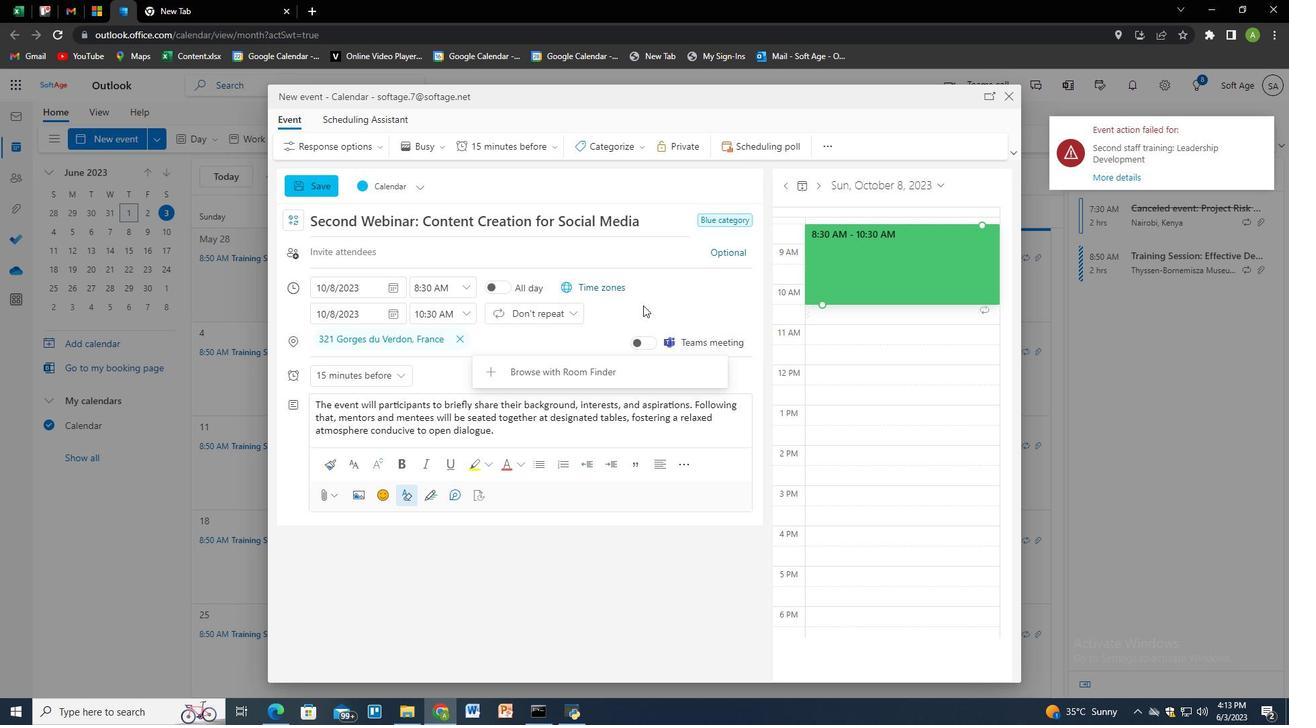 
Action: Mouse moved to (520, 450)
Screenshot: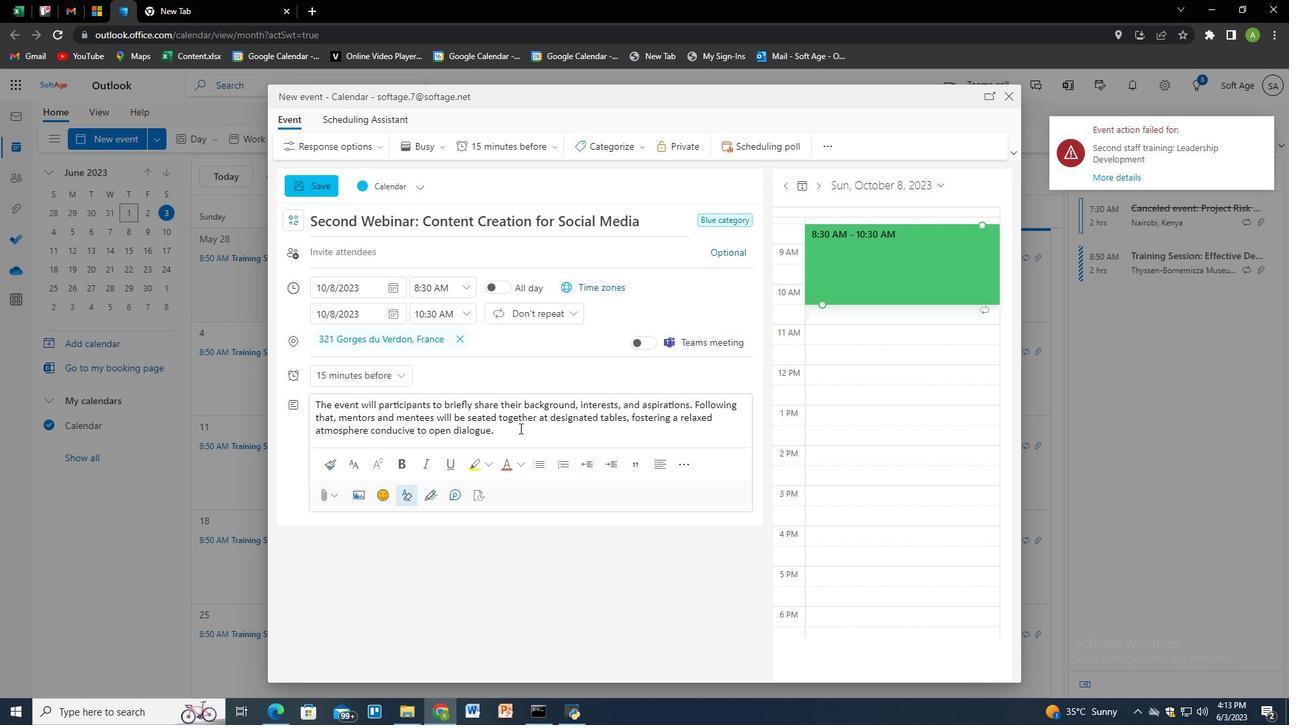 
Action: Mouse scrolled (520, 450) with delta (0, 0)
Screenshot: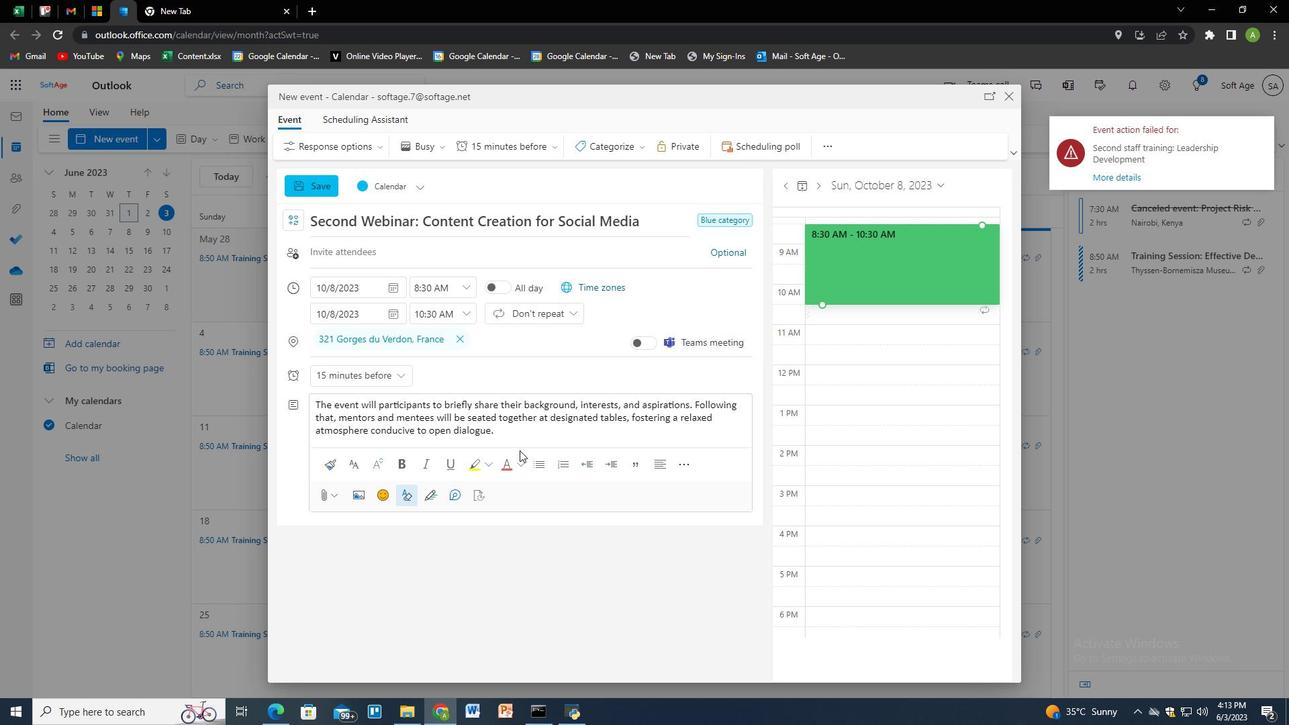 
Action: Mouse moved to (406, 258)
Screenshot: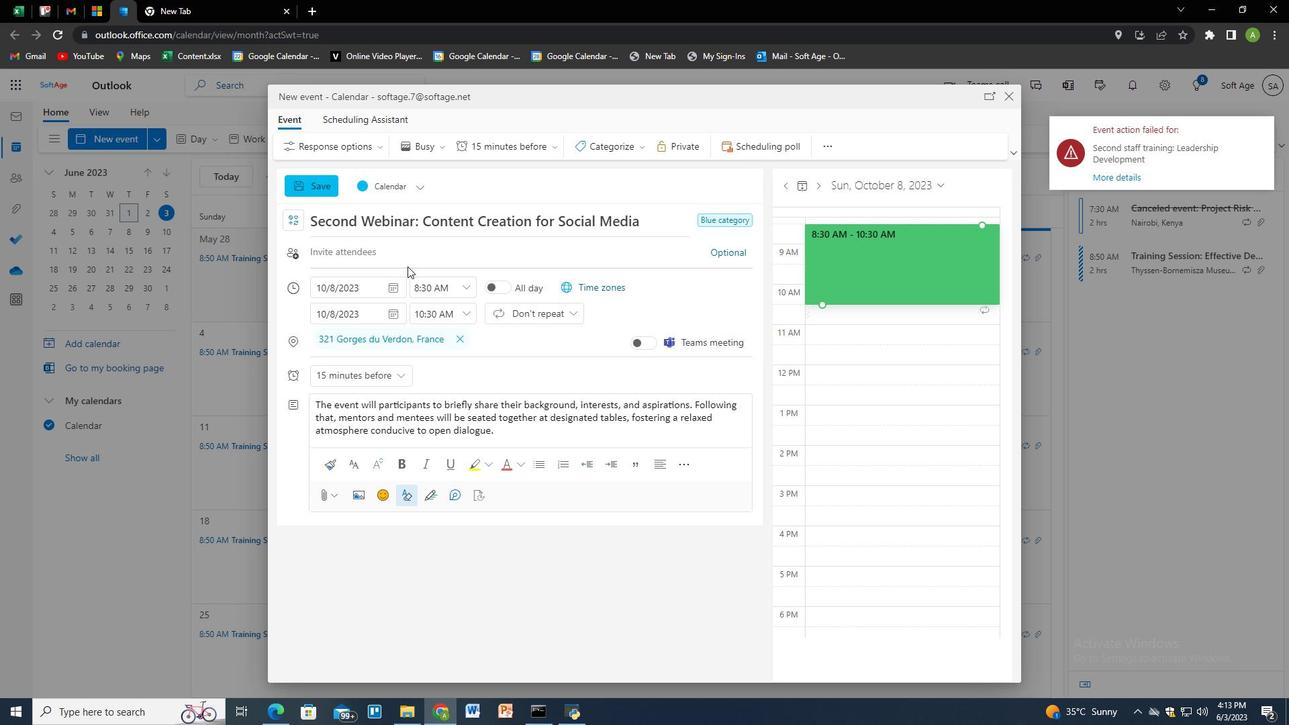 
Action: Mouse pressed left at (406, 258)
Screenshot: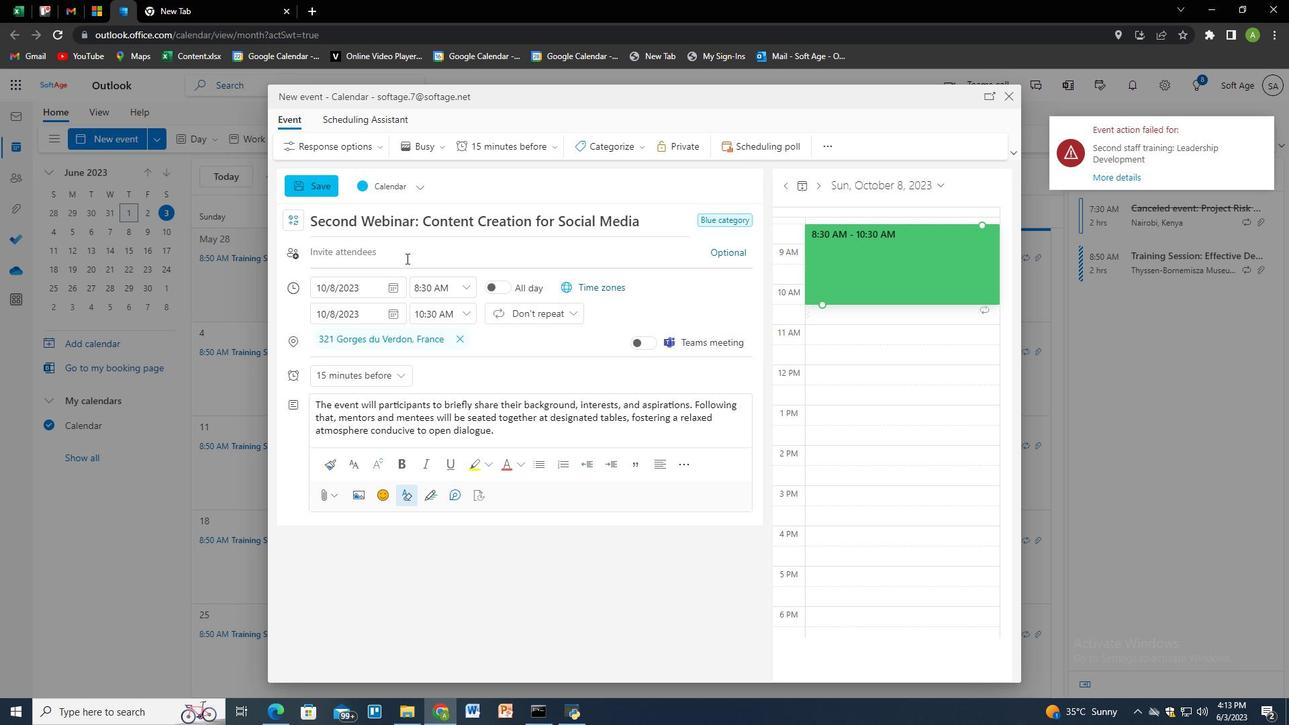 
Action: Key pressed softage.8softage.net<Key.enter><Key.backspace><Key.backspace><Key.backspace><Key.backspace>.net<Key.backspace><Key.backspace><Key.backspace><Key.backspace><Key.backspace><Key.backspace><Key.backspace><Key.backspace><Key.backspace><Key.backspace><Key.backspace><Key.shift><Key.shift><Key.shift><Key.shift>@softage.net<Key.enter>softage.9<Key.shift>@softage.net<Key.enter>
Screenshot: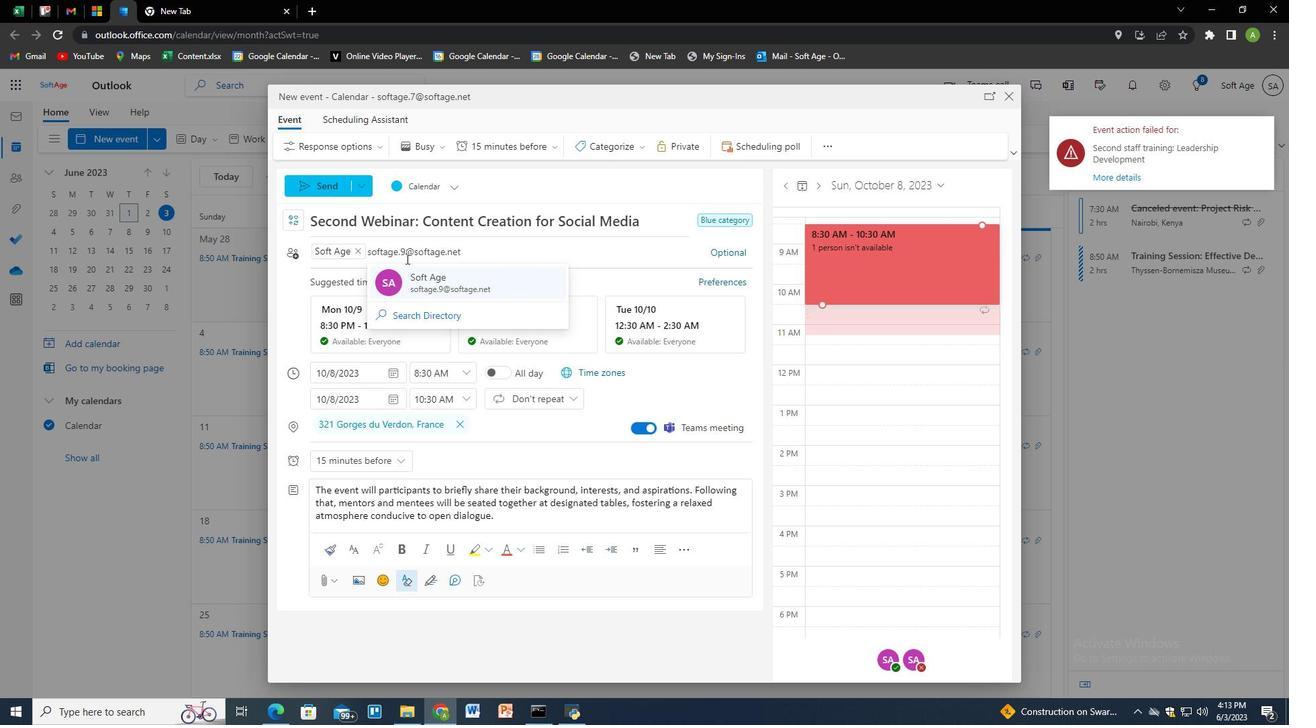 
Action: Mouse moved to (456, 253)
Screenshot: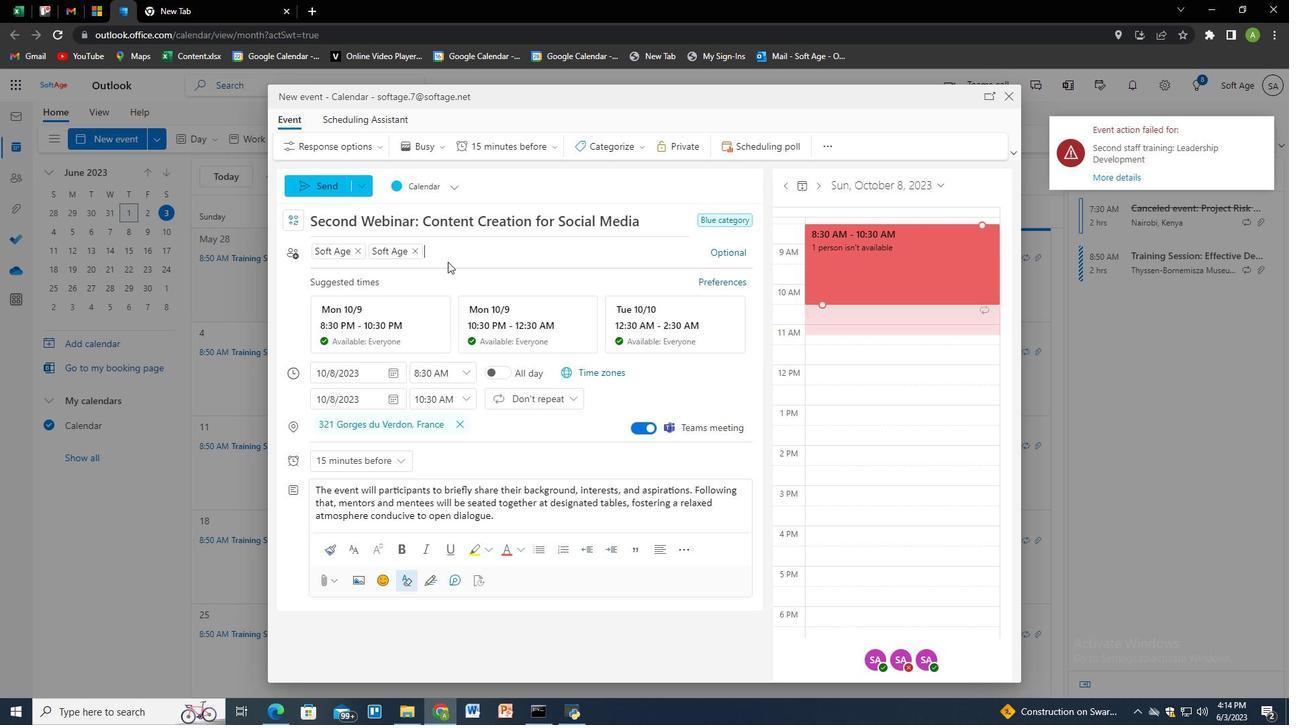 
Action: Mouse pressed left at (456, 253)
Screenshot: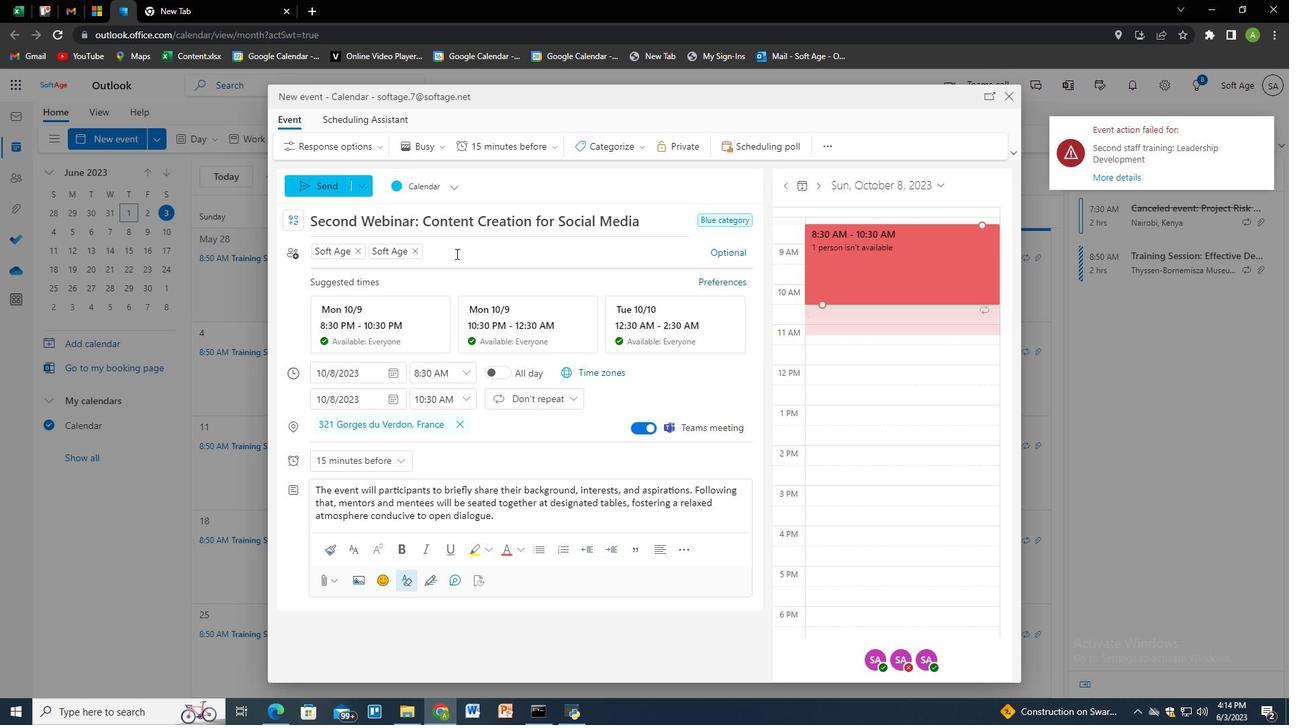 
Action: Mouse moved to (491, 253)
Screenshot: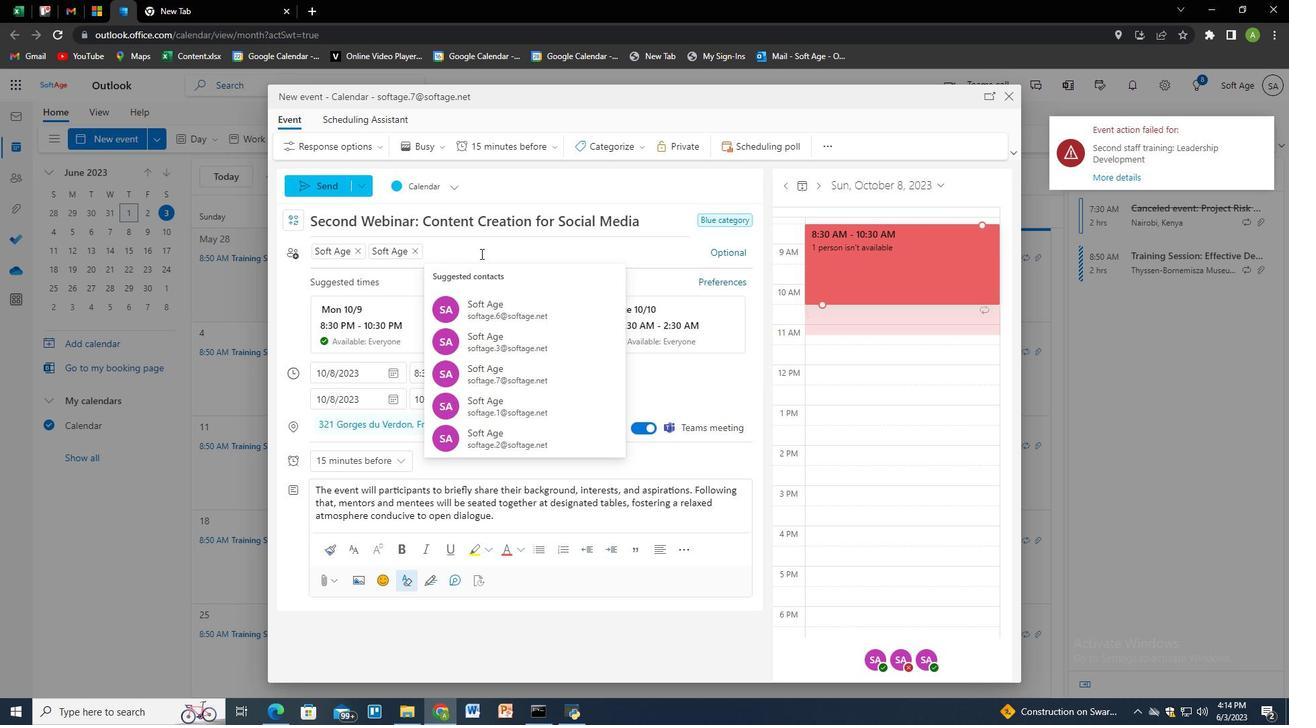 
Action: Mouse pressed left at (491, 253)
Screenshot: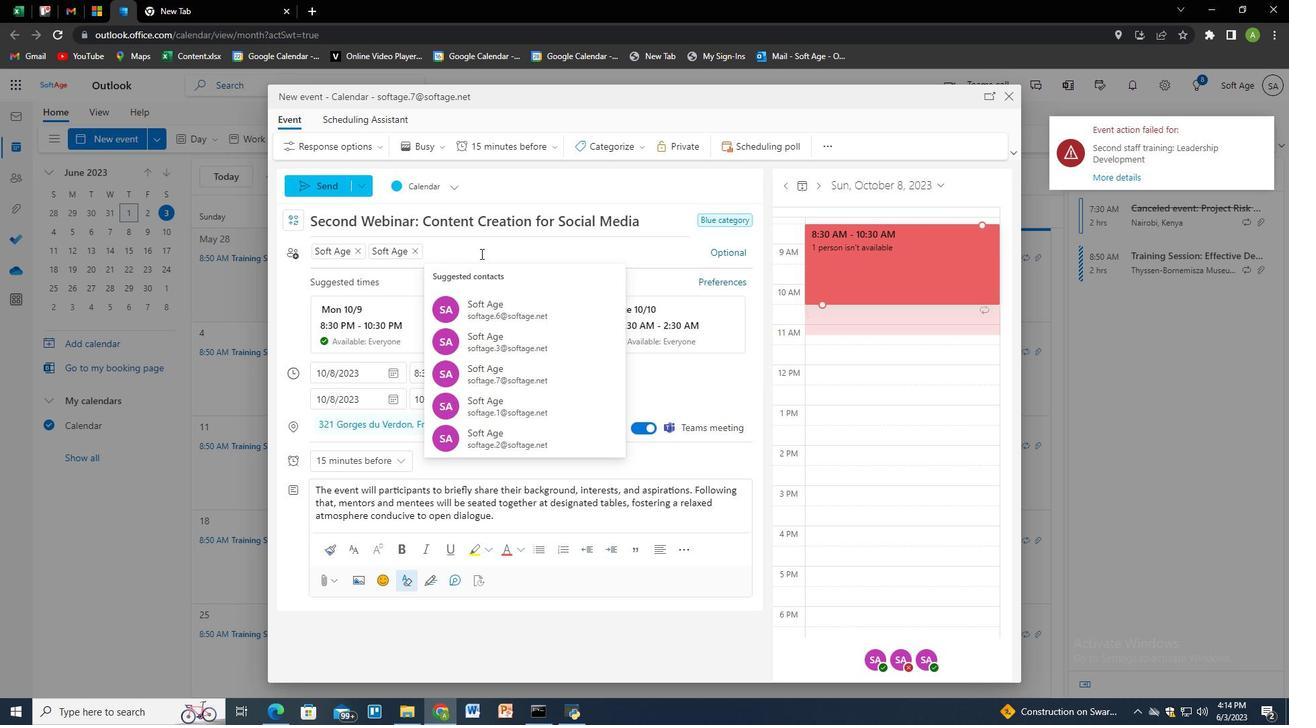 
Action: Mouse moved to (526, 144)
Screenshot: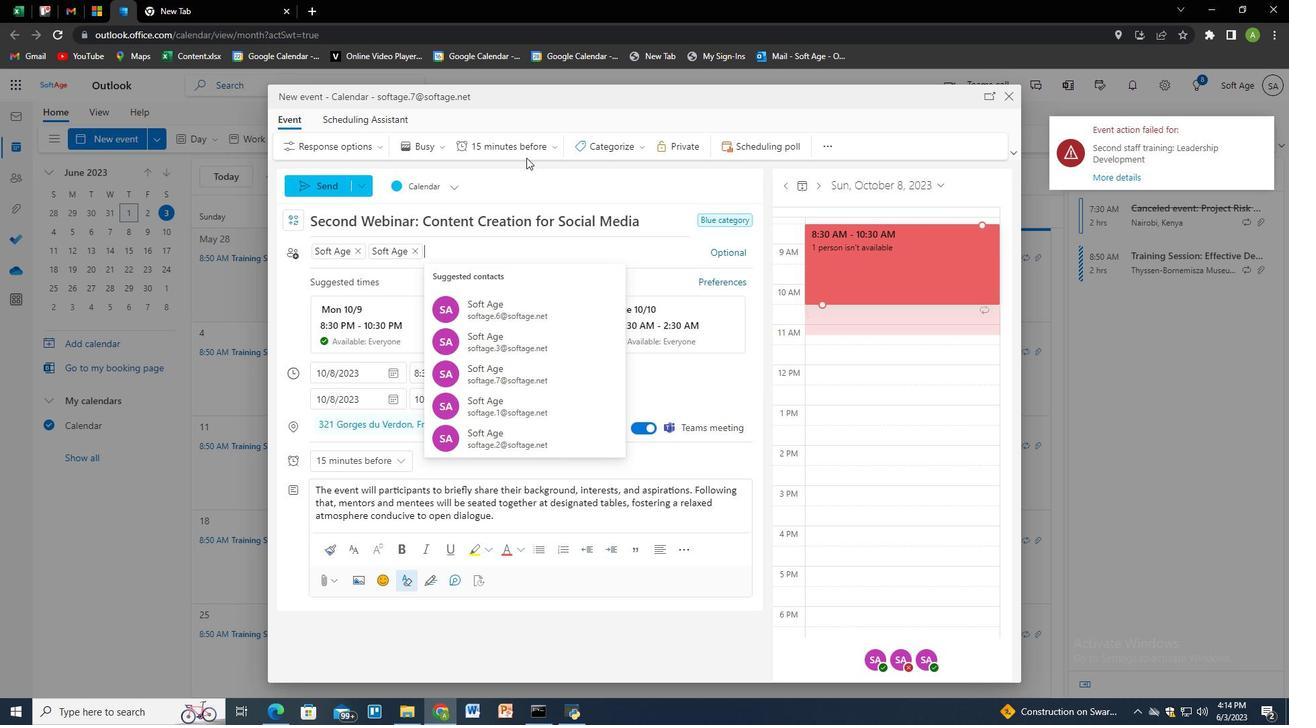 
Action: Mouse pressed left at (526, 144)
Screenshot: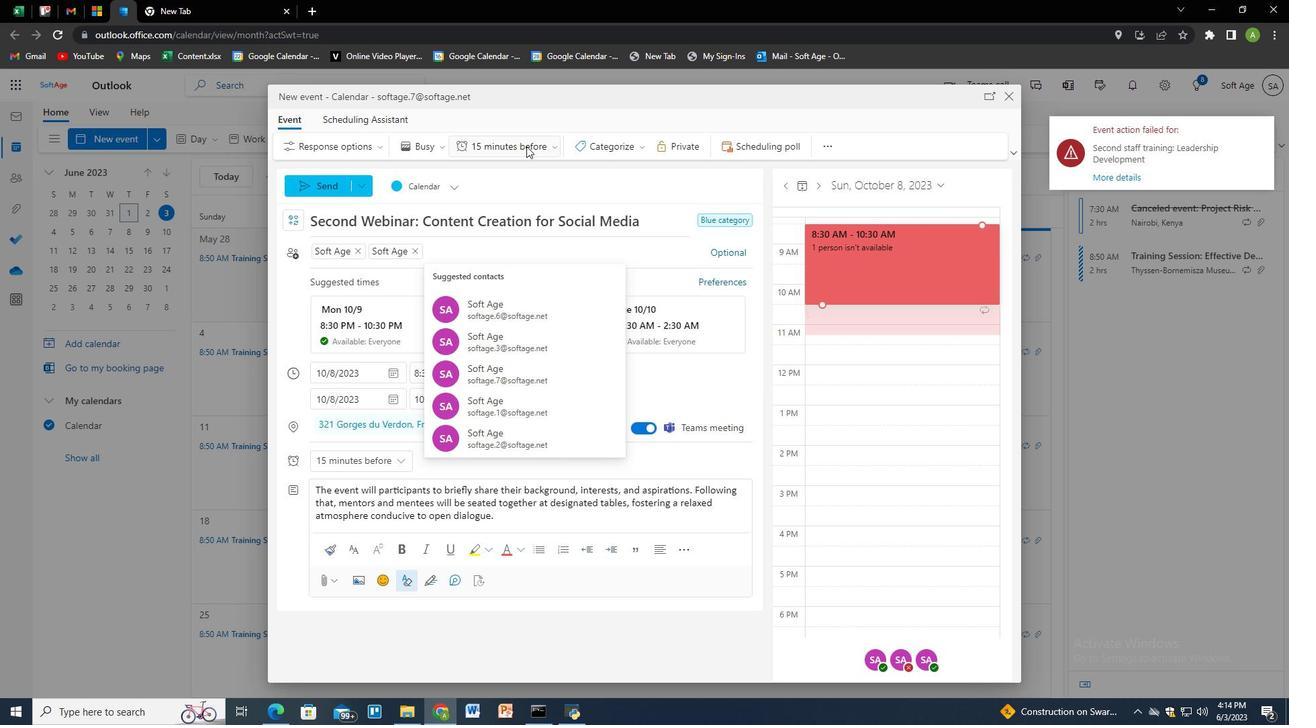 
Action: Mouse moved to (522, 348)
Screenshot: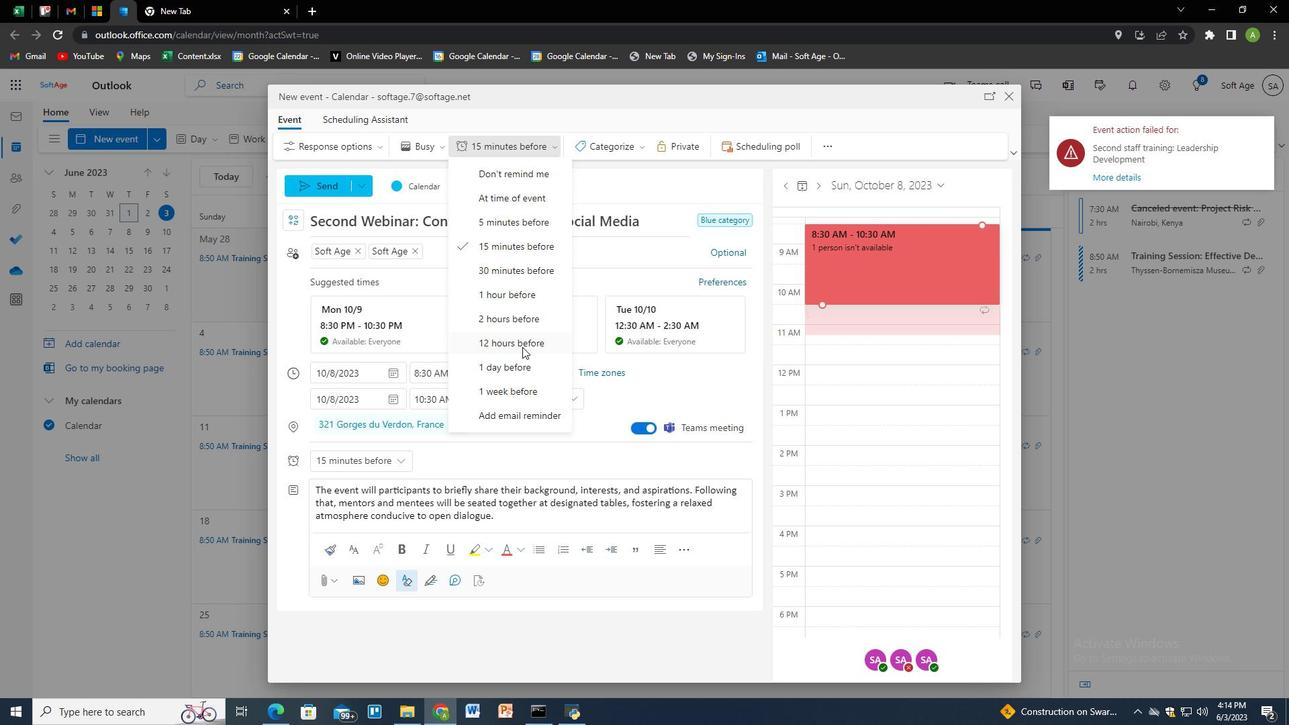 
Action: Mouse pressed left at (522, 348)
Screenshot: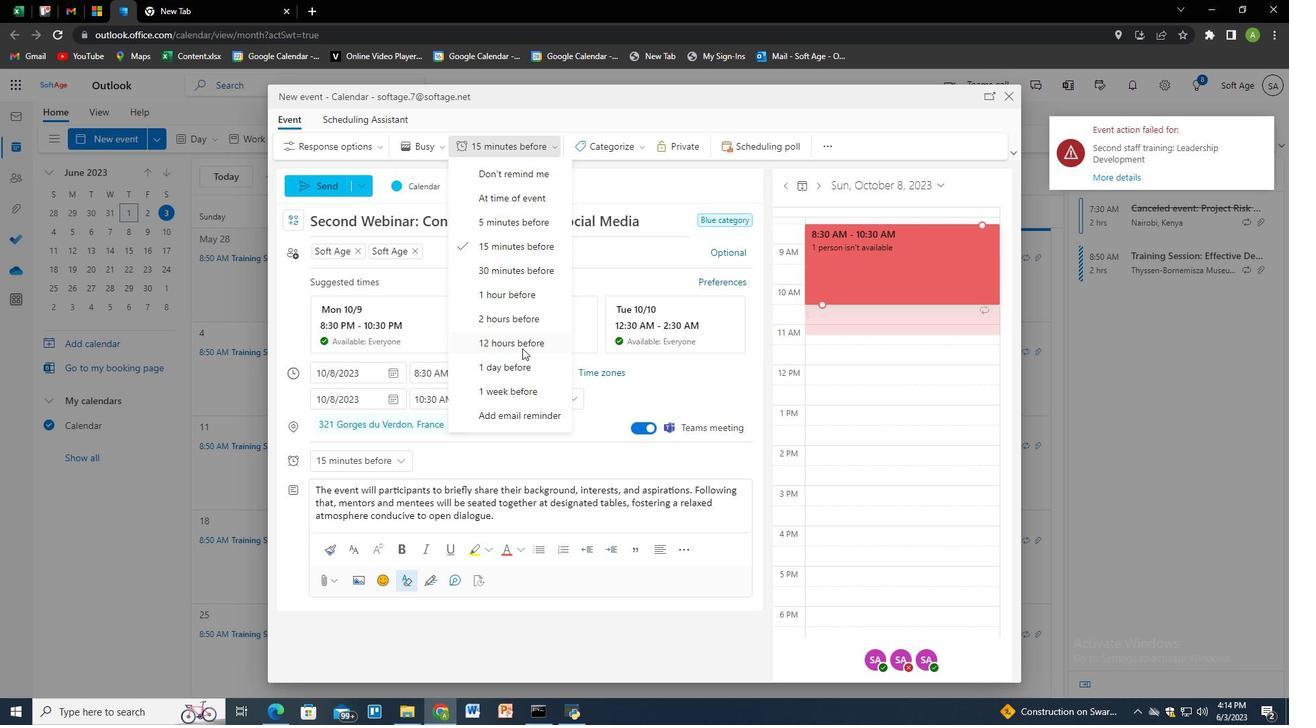
Action: Mouse moved to (665, 386)
Screenshot: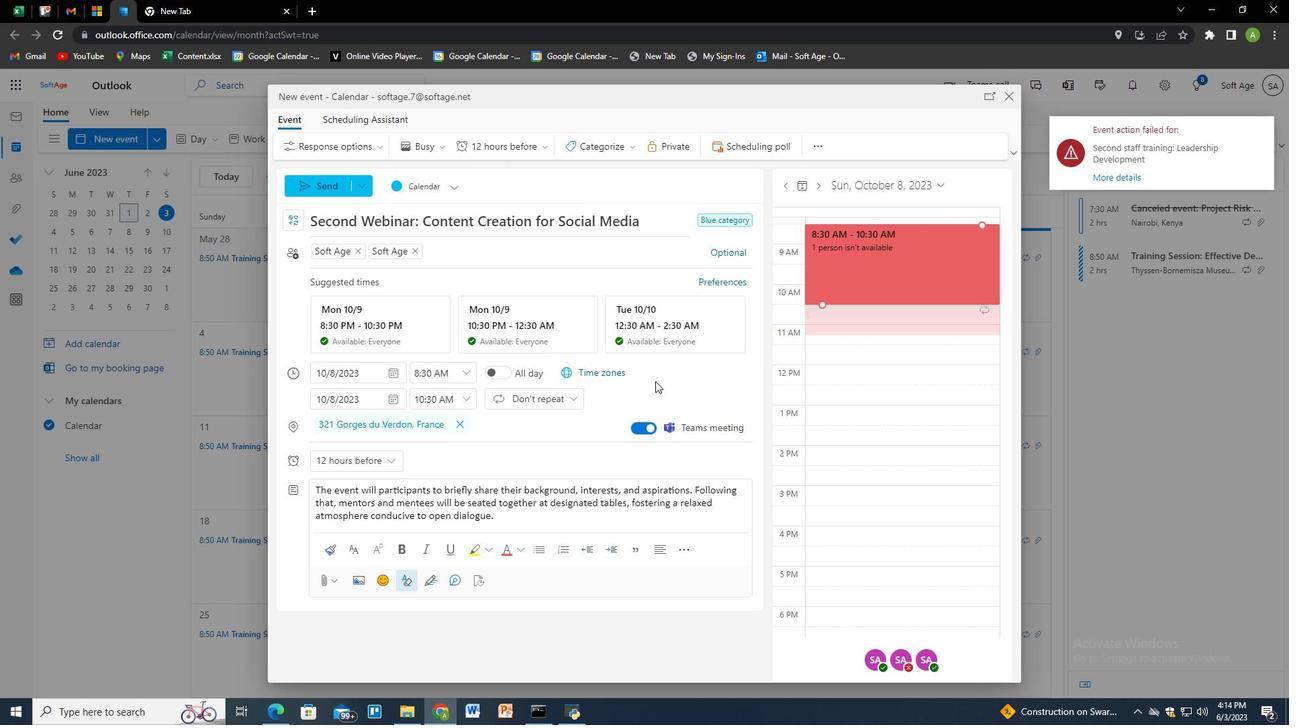 
Action: Mouse pressed left at (665, 386)
Screenshot: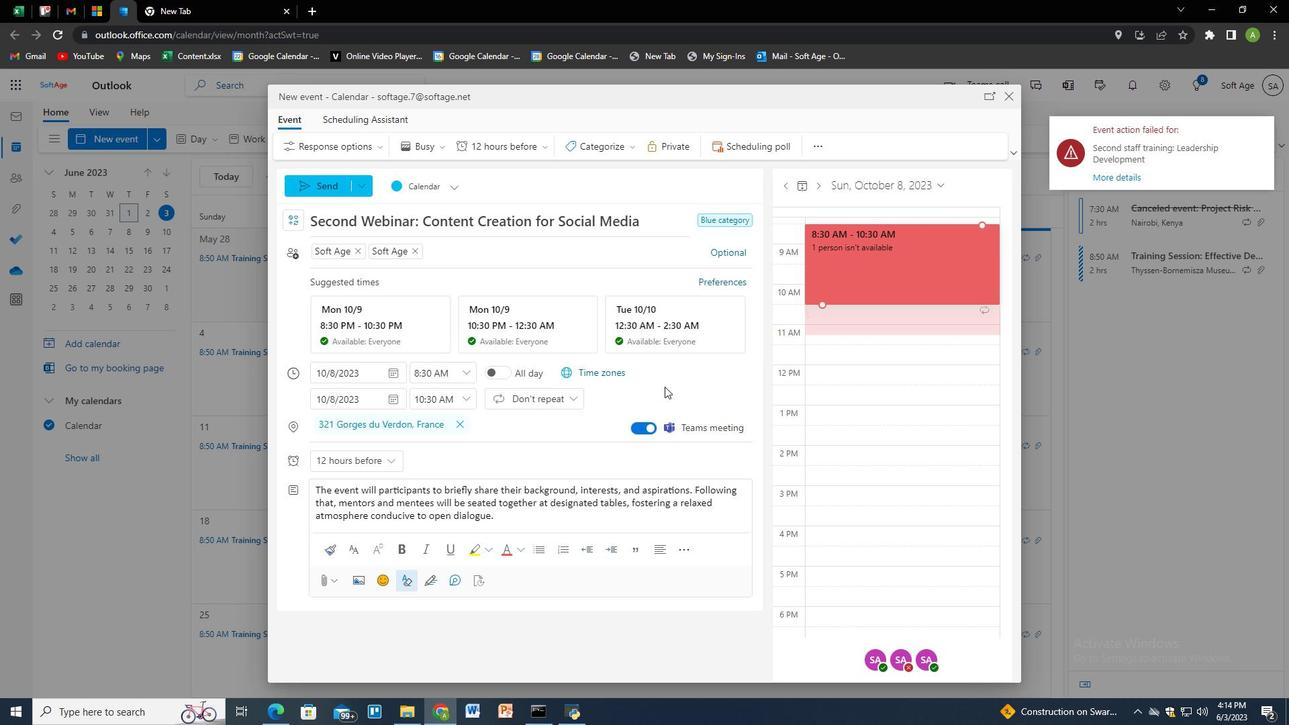 
Action: Mouse moved to (665, 383)
Screenshot: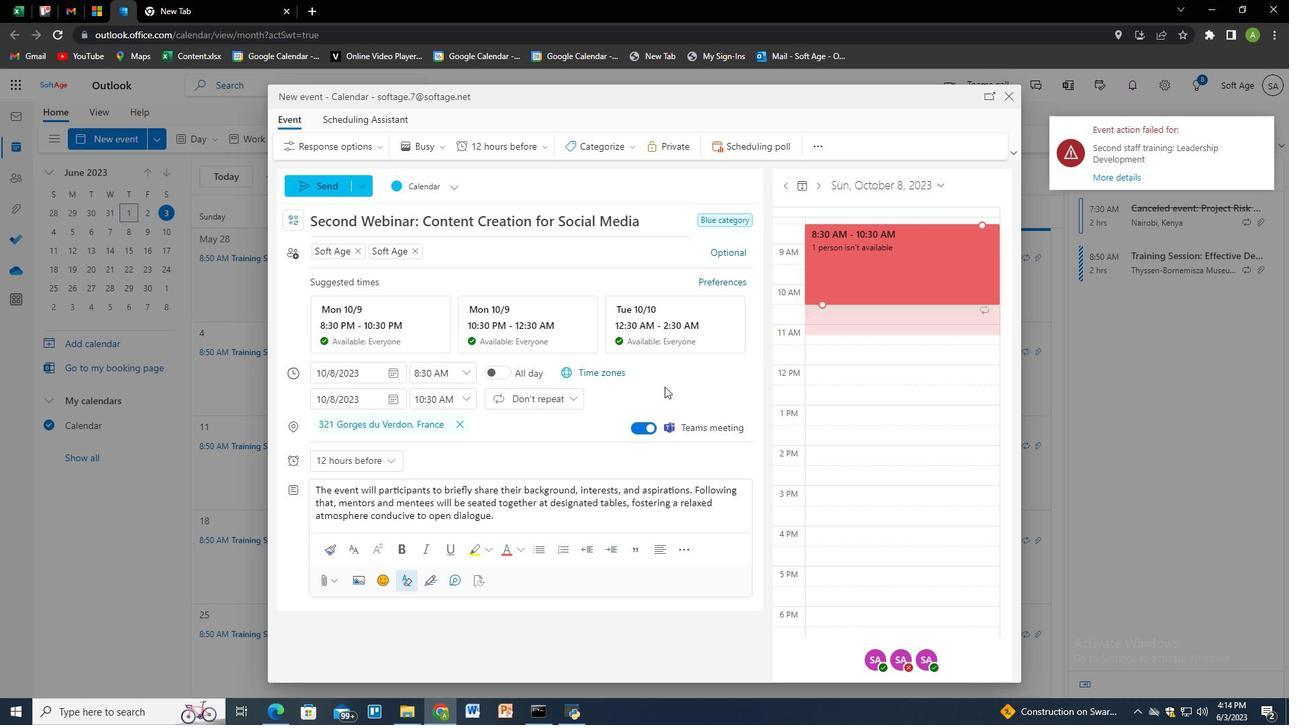 
Action: Mouse scrolled (665, 382) with delta (0, 0)
Screenshot: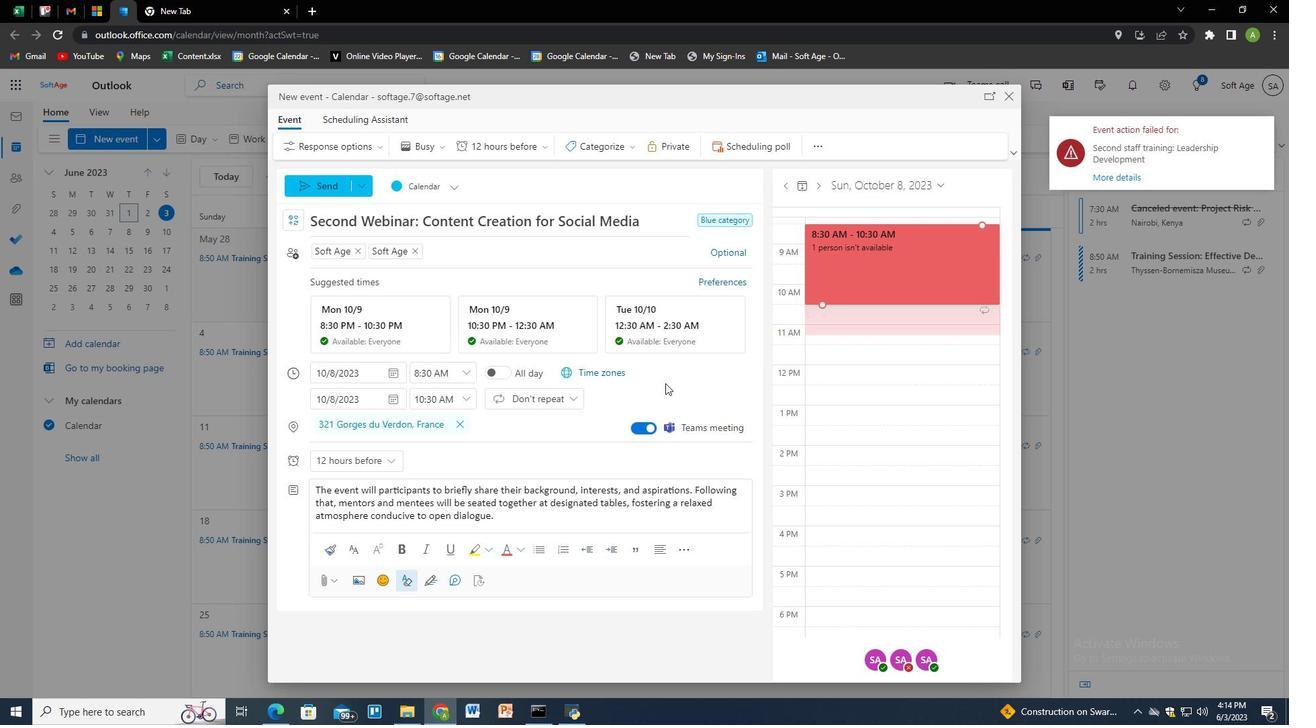 
Action: Mouse scrolled (665, 382) with delta (0, 0)
Screenshot: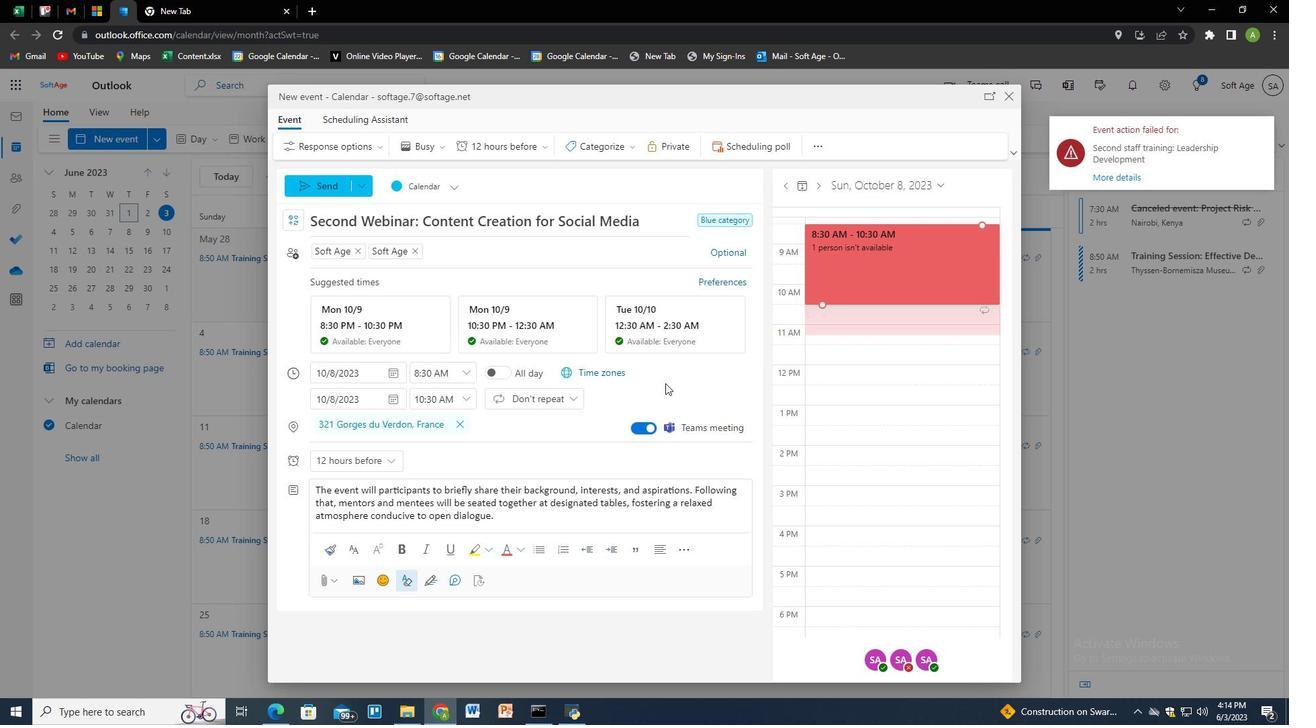 
Action: Mouse scrolled (665, 384) with delta (0, 0)
Screenshot: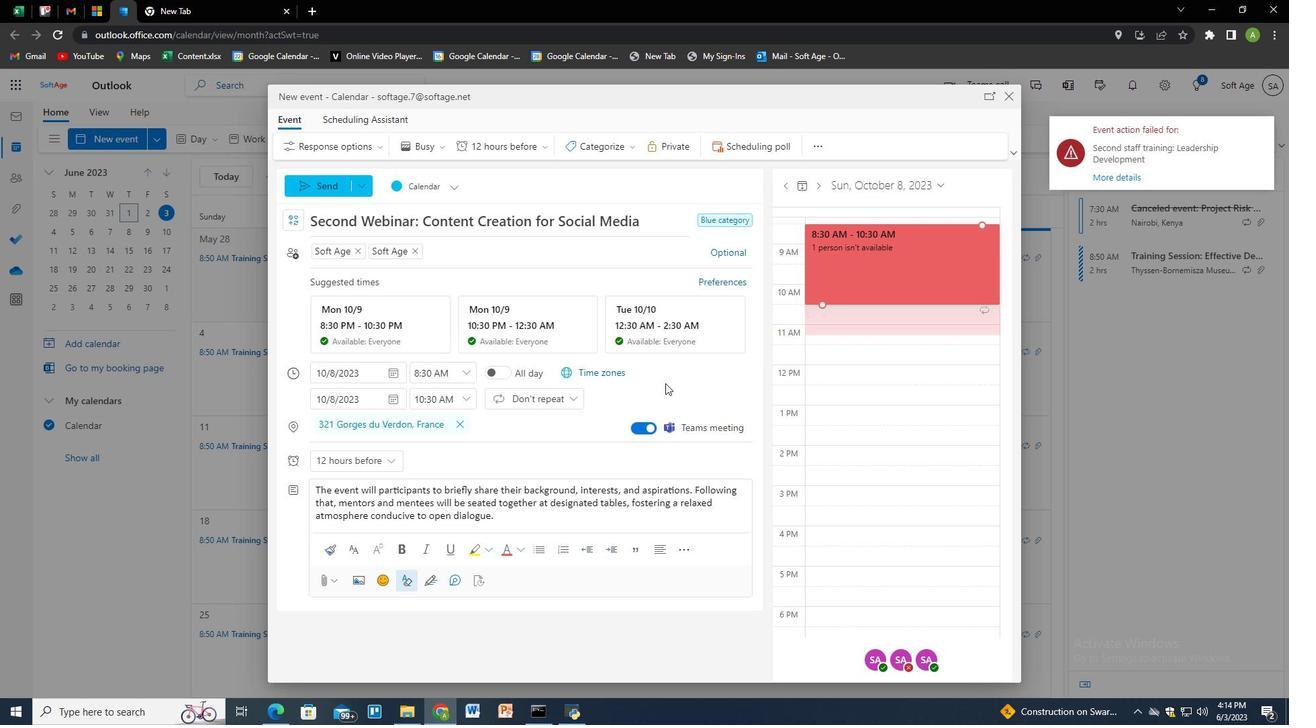 
Action: Mouse scrolled (665, 384) with delta (0, 0)
Screenshot: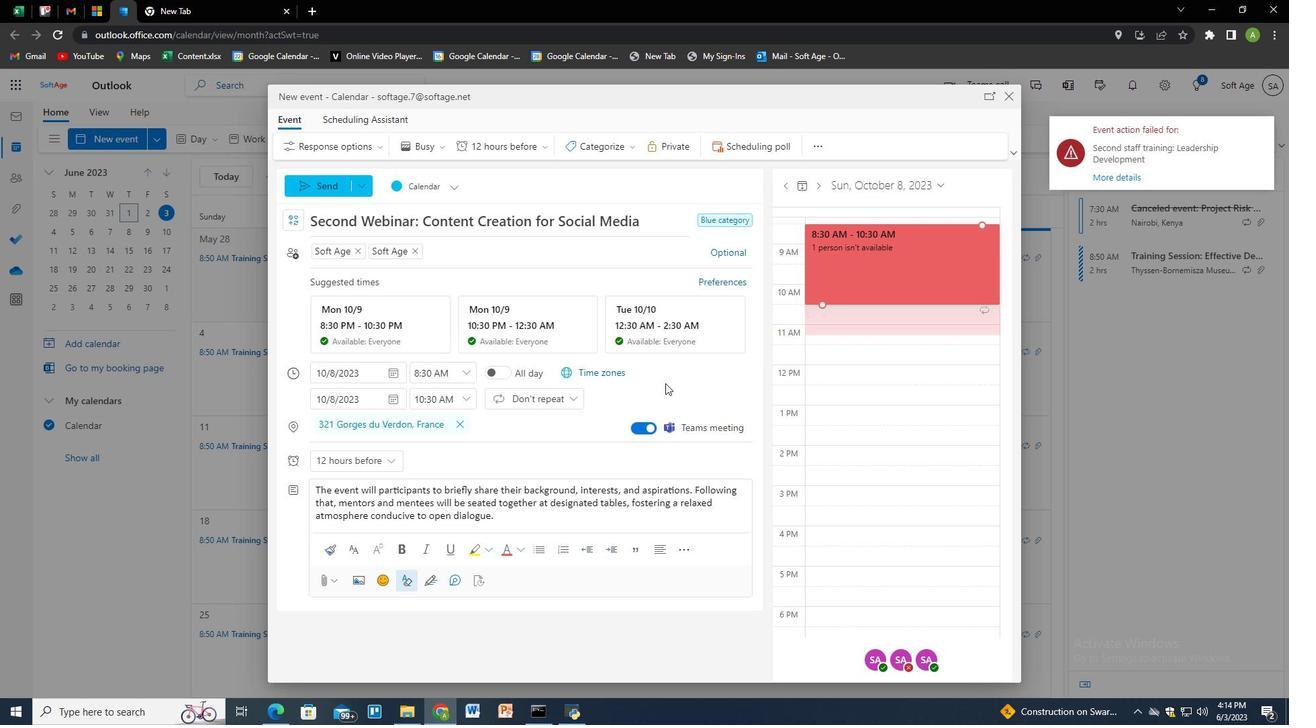 
Action: Mouse scrolled (665, 384) with delta (0, 0)
Screenshot: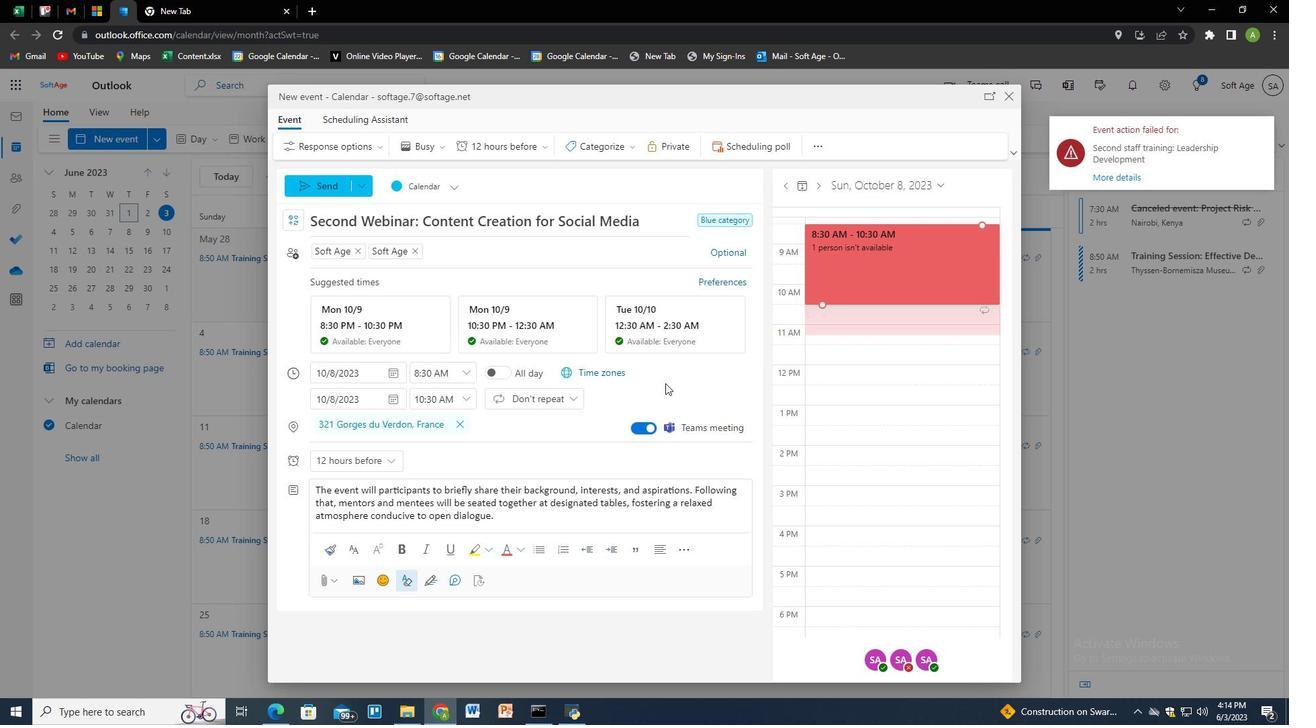
Action: Mouse moved to (565, 526)
Screenshot: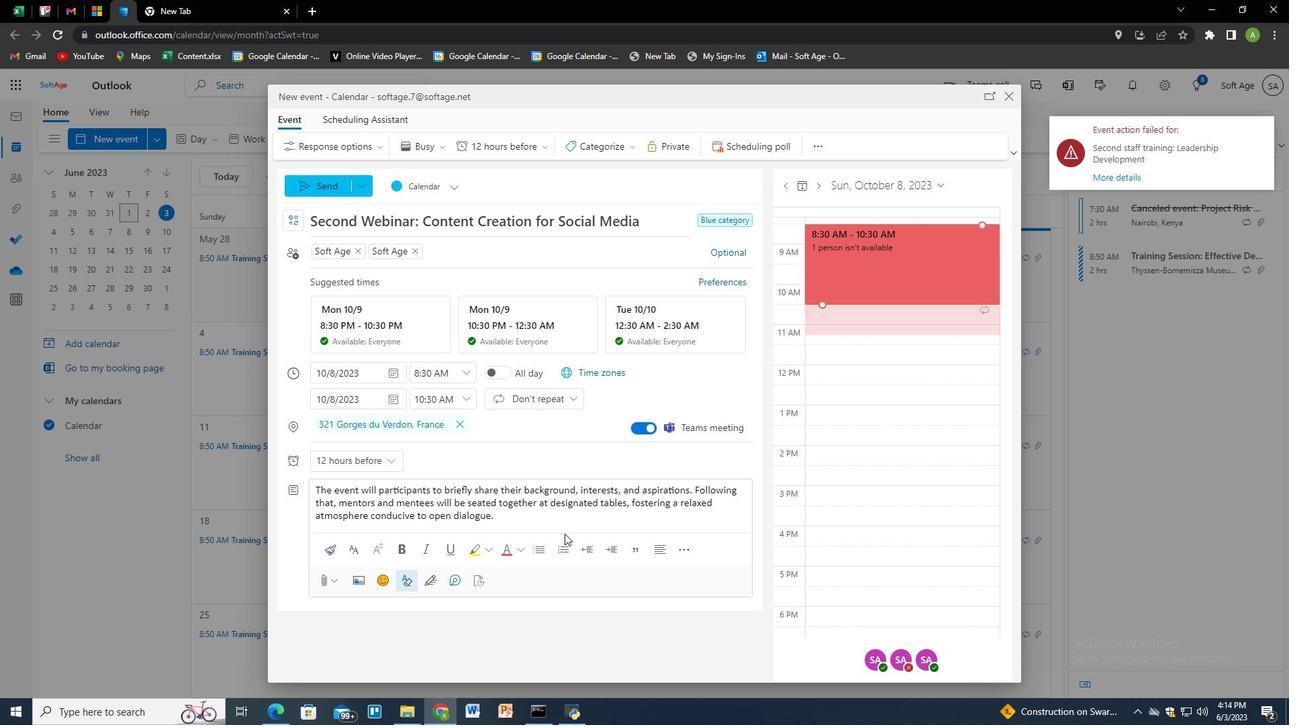 
Action: Mouse pressed left at (565, 526)
Screenshot: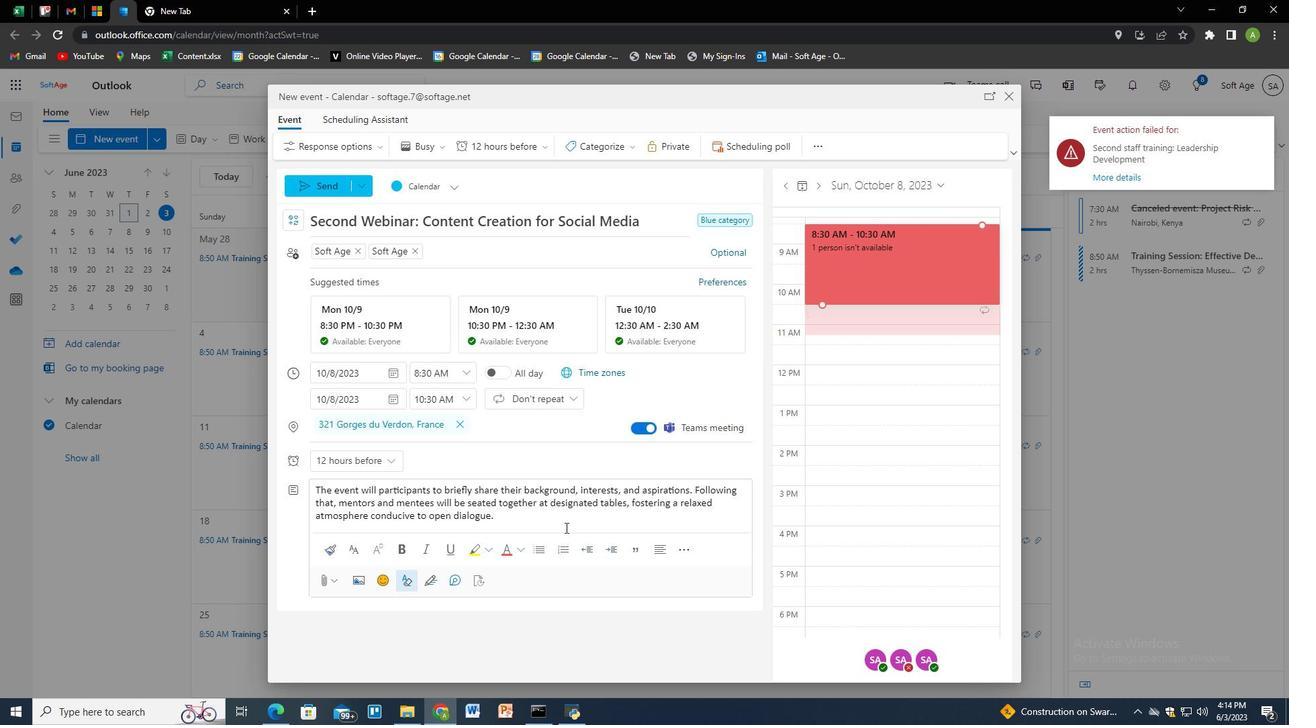 
Action: Mouse moved to (669, 388)
Screenshot: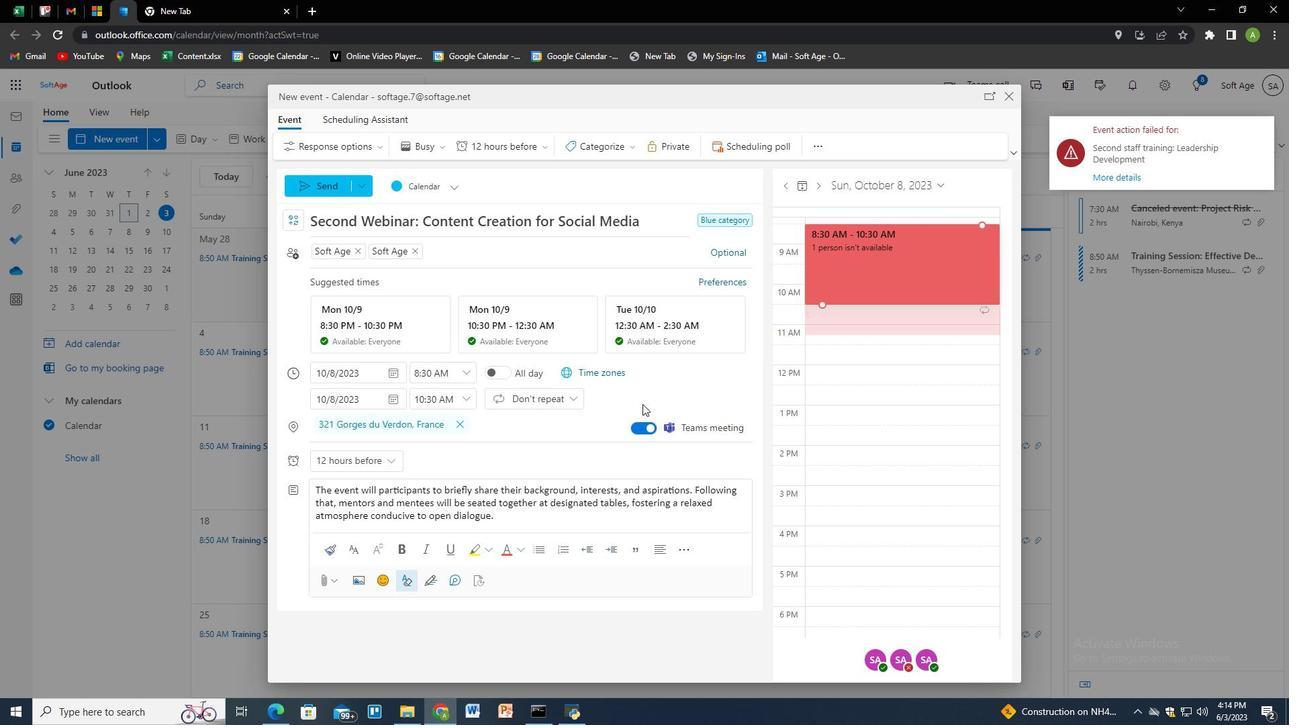 
Action: Mouse pressed left at (669, 388)
Screenshot: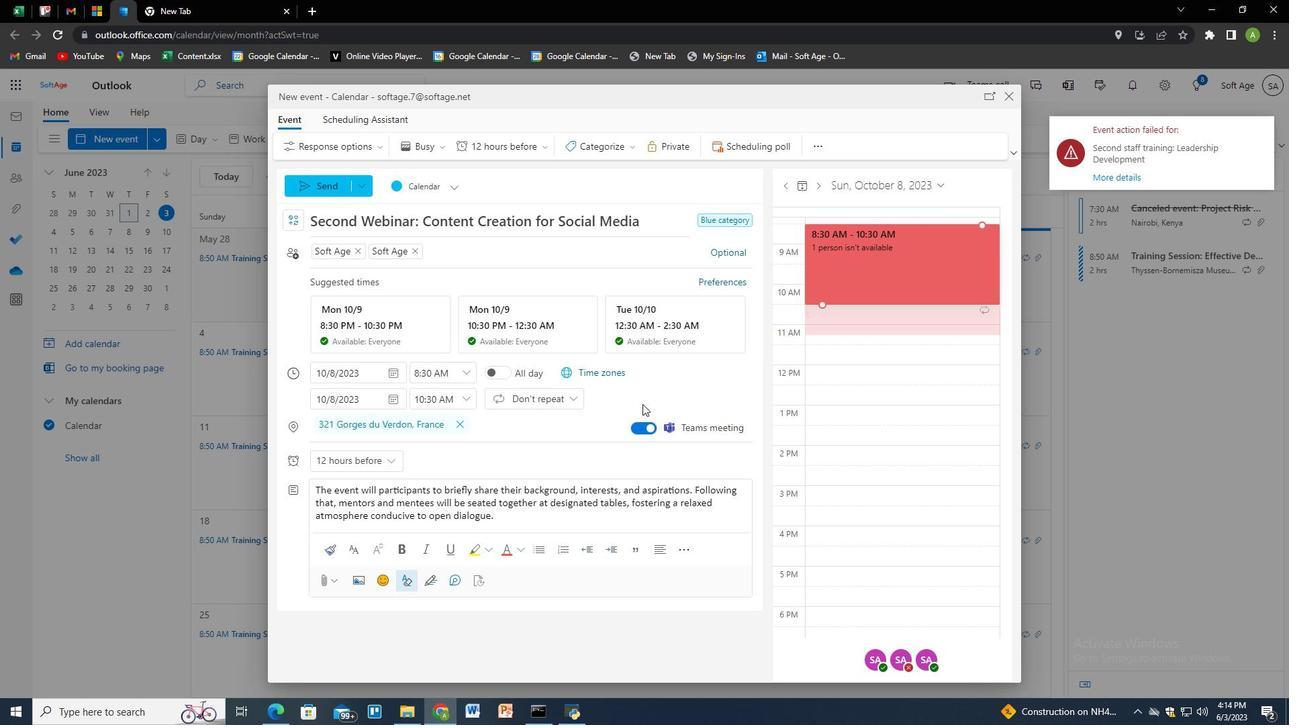 
Action: Mouse moved to (642, 403)
Screenshot: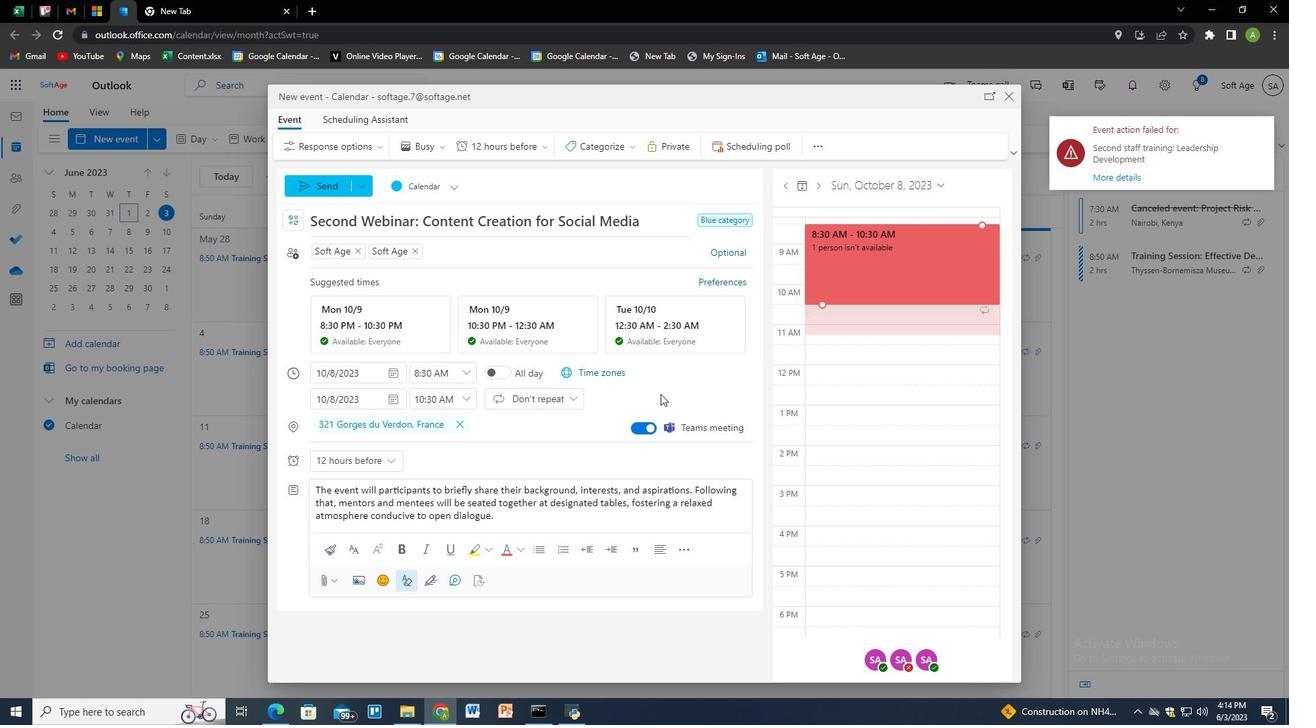 
Action: Mouse scrolled (642, 404) with delta (0, 0)
Screenshot: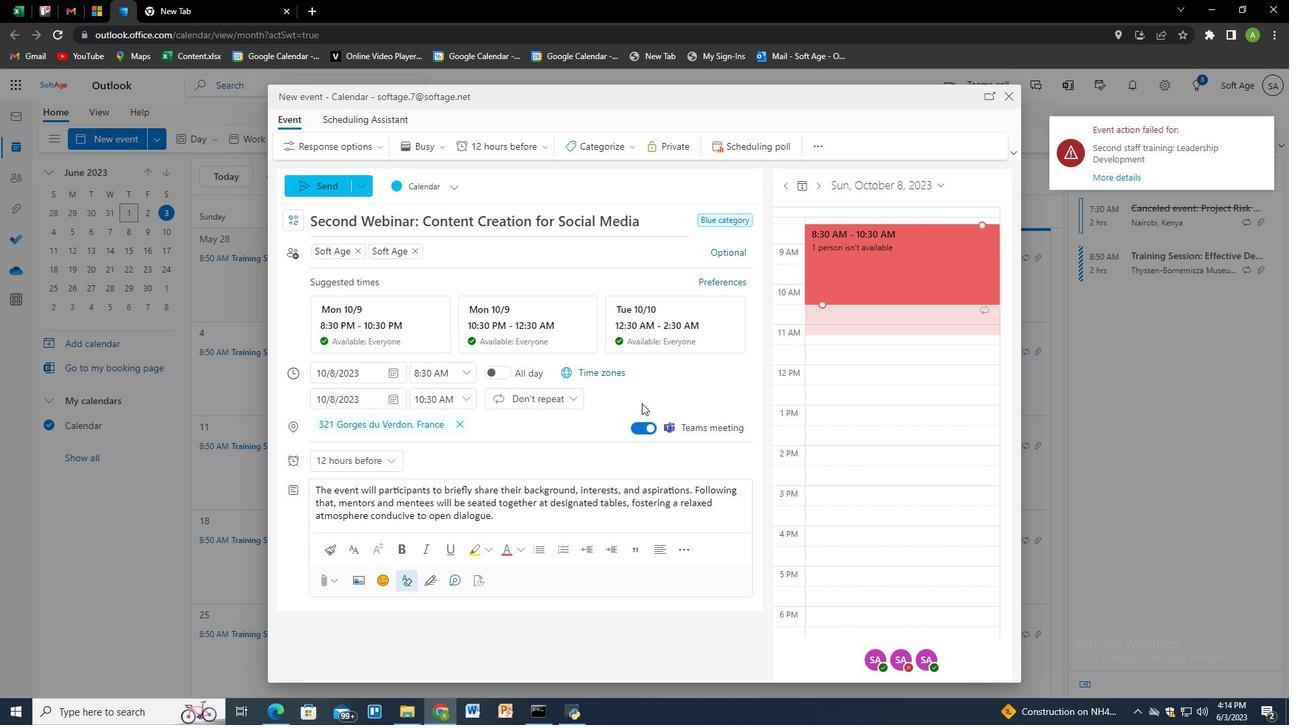 
Action: Mouse moved to (325, 178)
Screenshot: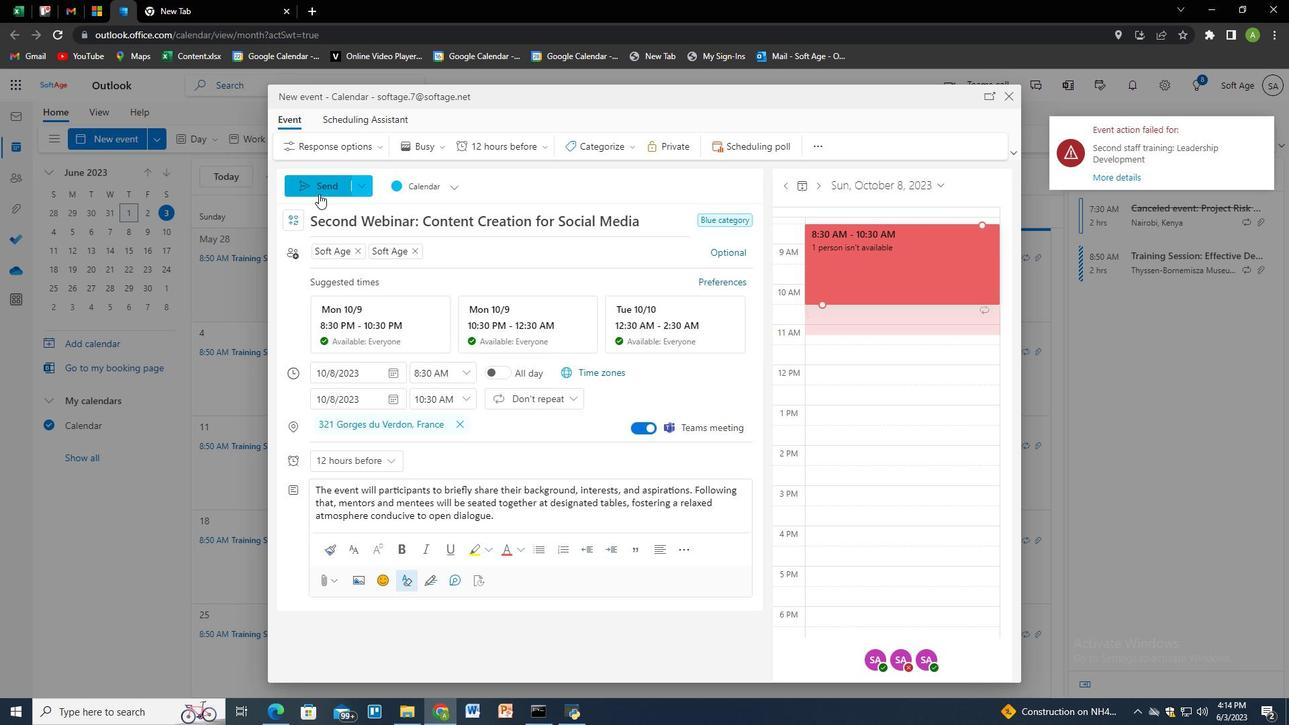 
Action: Mouse pressed left at (325, 178)
Screenshot: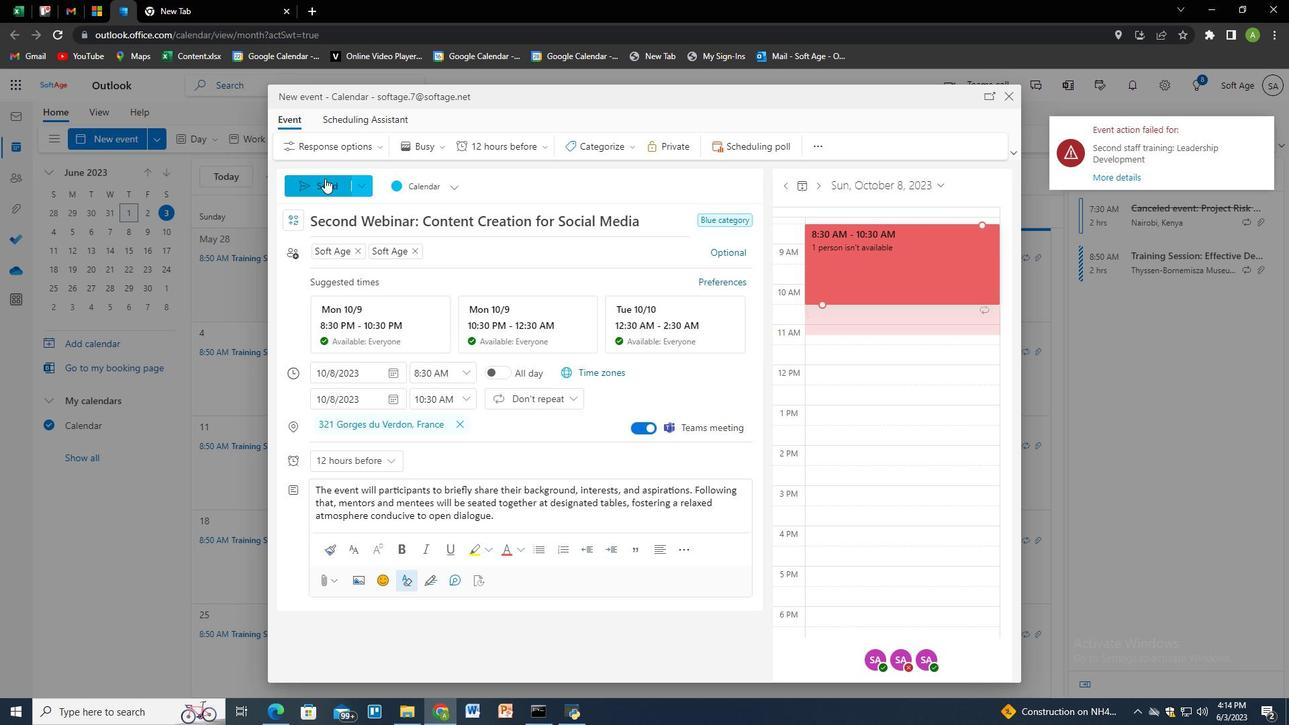 
Action: Mouse moved to (558, 302)
Screenshot: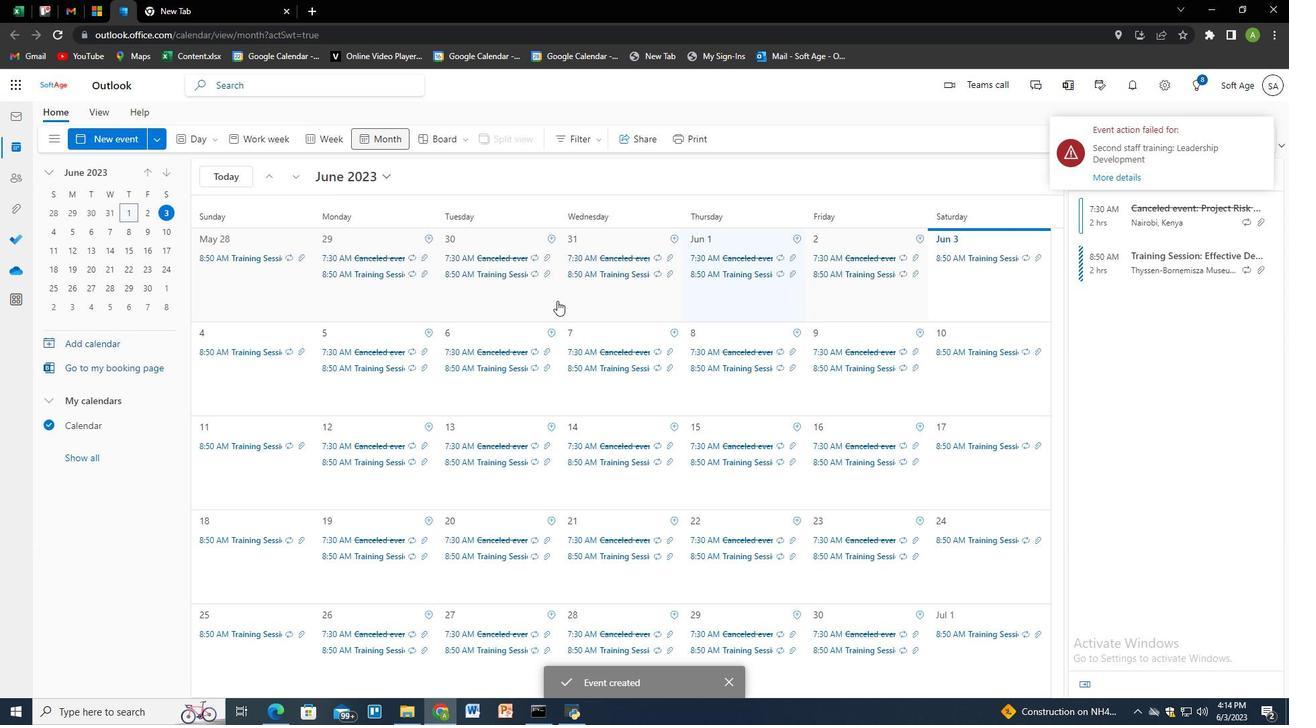 
